 Task: Select Pets. Add to cart, from DashMart_x000D_
 for 3194 Cheshire Road, Bridgeport, Connecticut 06604, Cell Number 203-362-4243, following items : Purina Friskies Gravy Swirlers Cat Food Chicken & Salmon Flavor (3.15 lb) - 1, Purina One Dry Cat Food Sensitive Skin & Stomach (3.5 lb) - 1, Fancy Feast Flaked Gourmet Cat Food Fish & Shrimp Feast (3 oz) - 1, Charmin Ultra Soft 2-Ply 244 Sheets per Roll Toilet Paper (4 ct) - 1, Quilted Northern Ultra Soft & Strong Toilet Paper (6 ct) - 1
Action: Mouse pressed left at (534, 90)
Screenshot: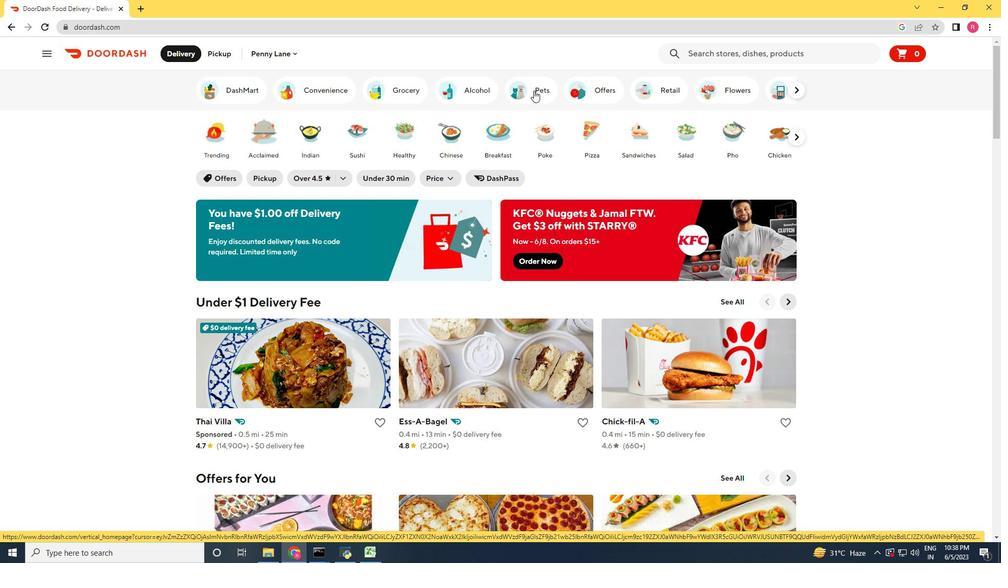 
Action: Mouse moved to (790, 344)
Screenshot: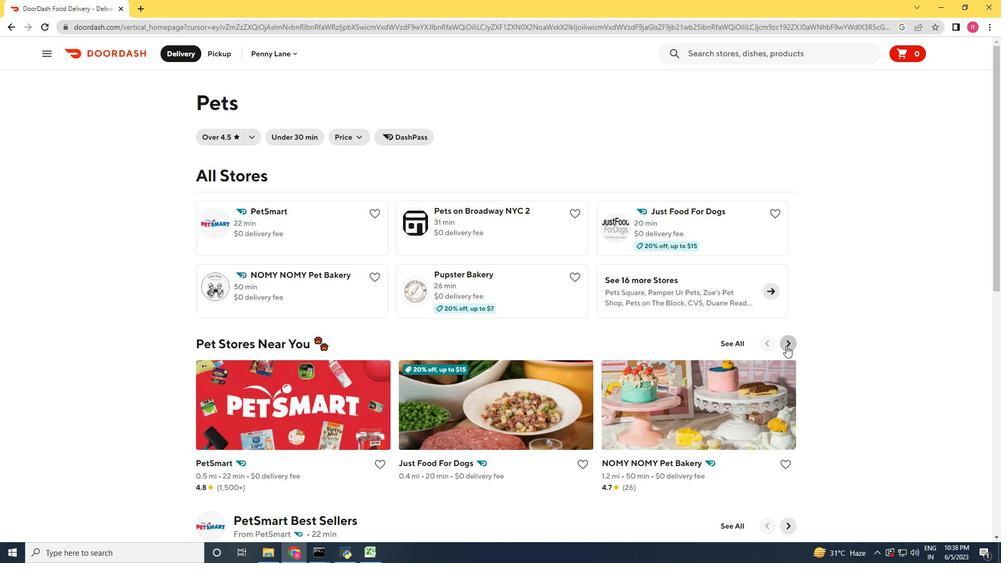 
Action: Mouse pressed left at (790, 344)
Screenshot: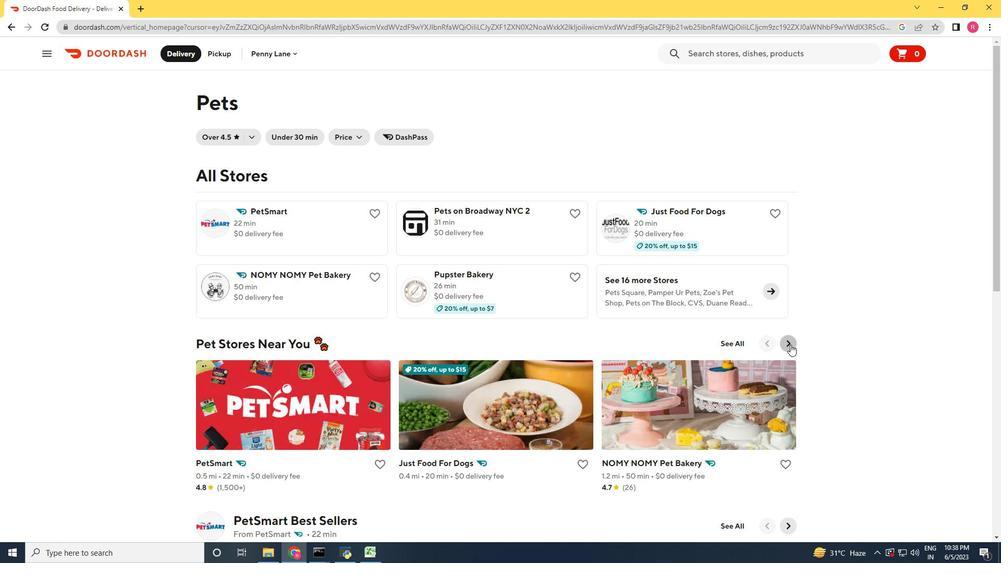 
Action: Mouse moved to (760, 355)
Screenshot: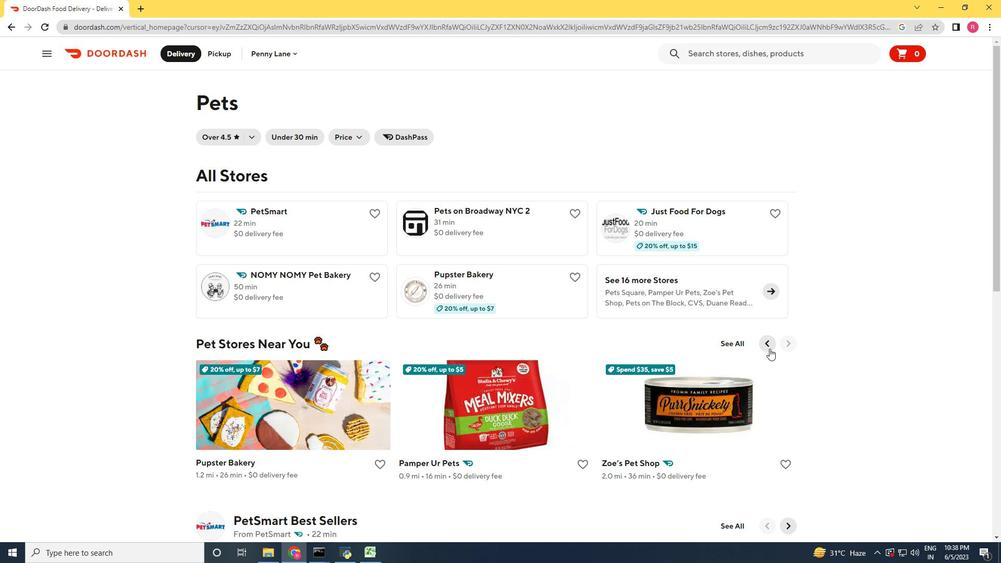 
Action: Mouse scrolled (760, 354) with delta (0, 0)
Screenshot: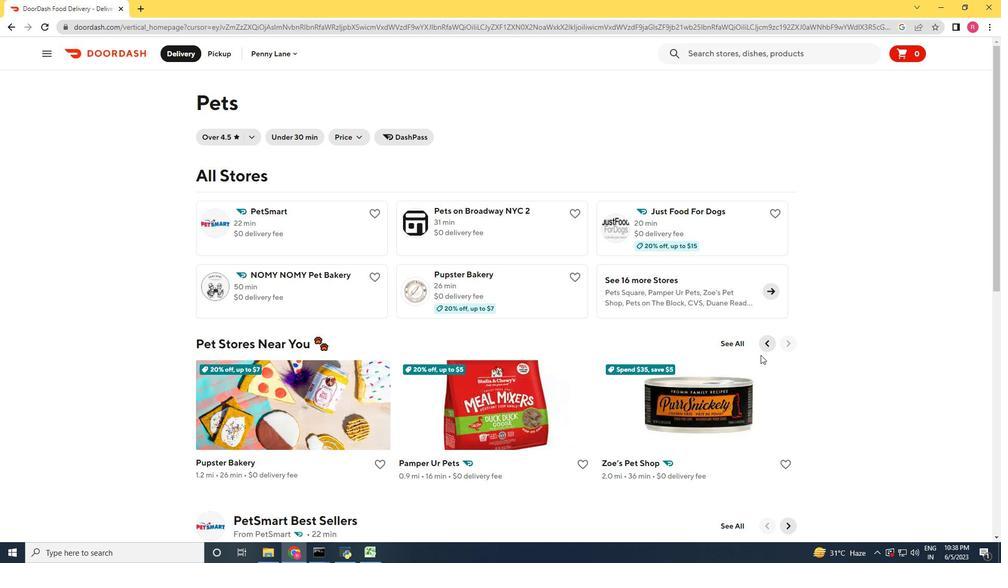 
Action: Mouse scrolled (760, 354) with delta (0, 0)
Screenshot: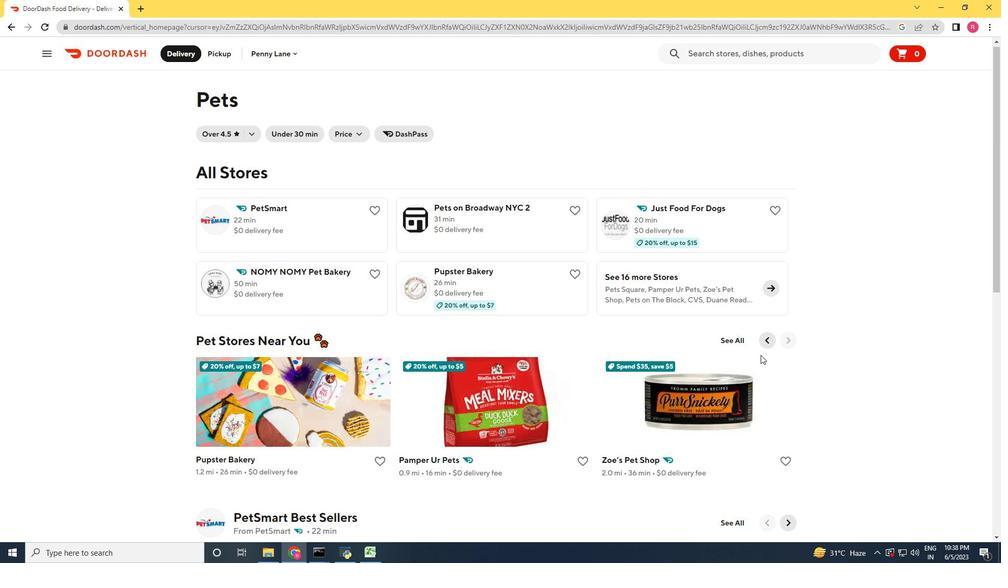 
Action: Mouse scrolled (760, 354) with delta (0, 0)
Screenshot: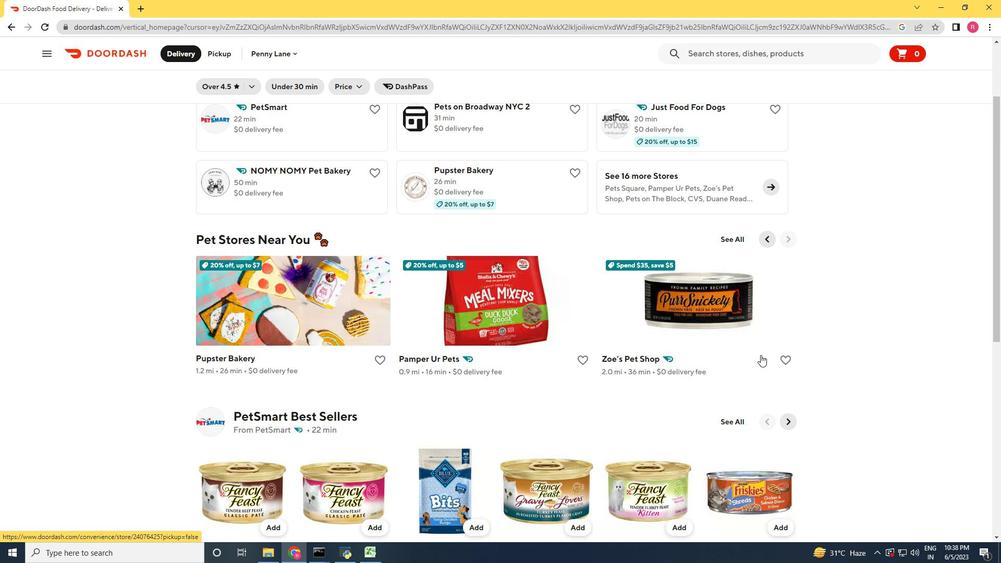 
Action: Mouse scrolled (760, 354) with delta (0, 0)
Screenshot: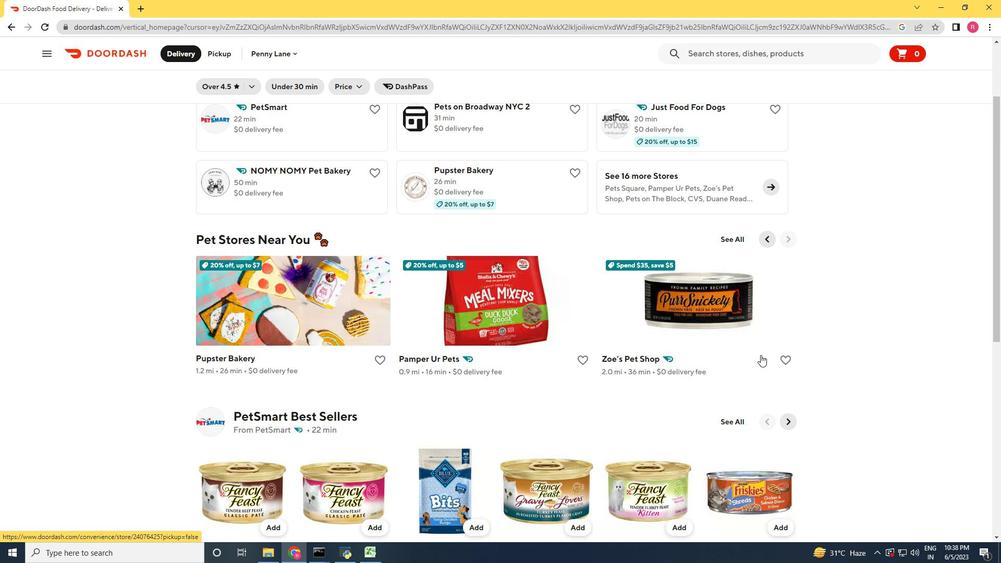 
Action: Mouse moved to (746, 333)
Screenshot: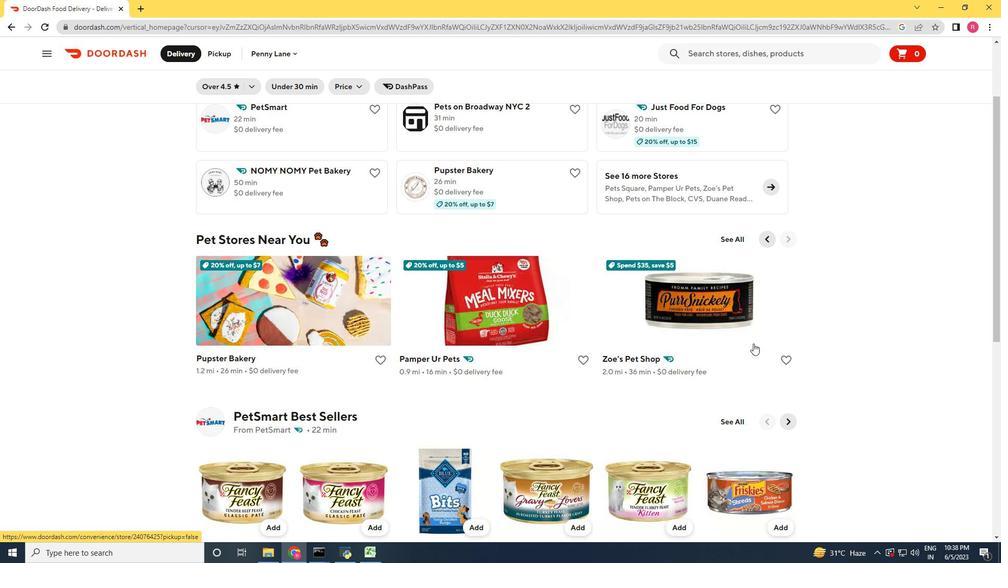 
Action: Mouse scrolled (746, 333) with delta (0, 0)
Screenshot: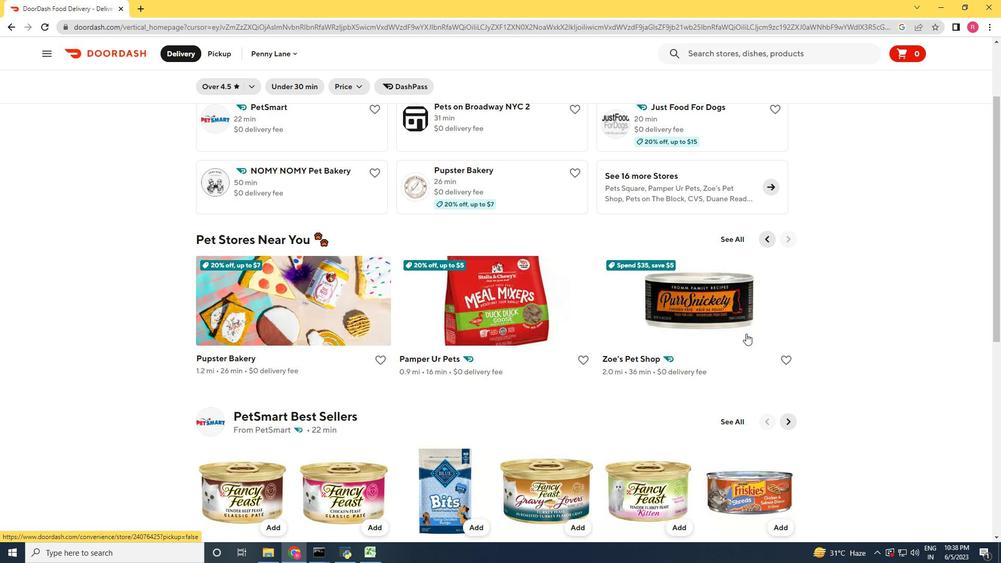 
Action: Mouse scrolled (746, 333) with delta (0, 0)
Screenshot: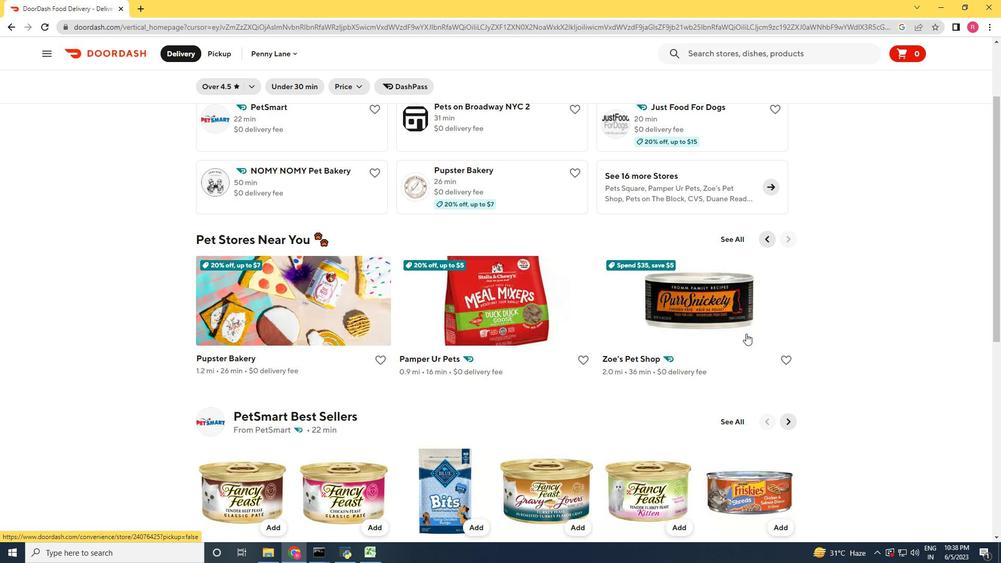 
Action: Mouse scrolled (746, 334) with delta (0, 0)
Screenshot: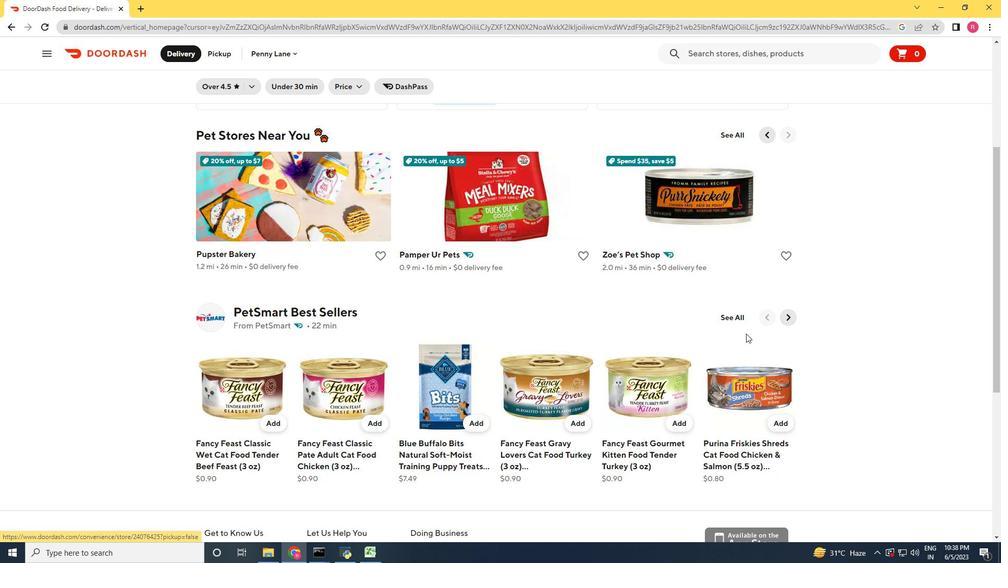 
Action: Mouse scrolled (746, 334) with delta (0, 0)
Screenshot: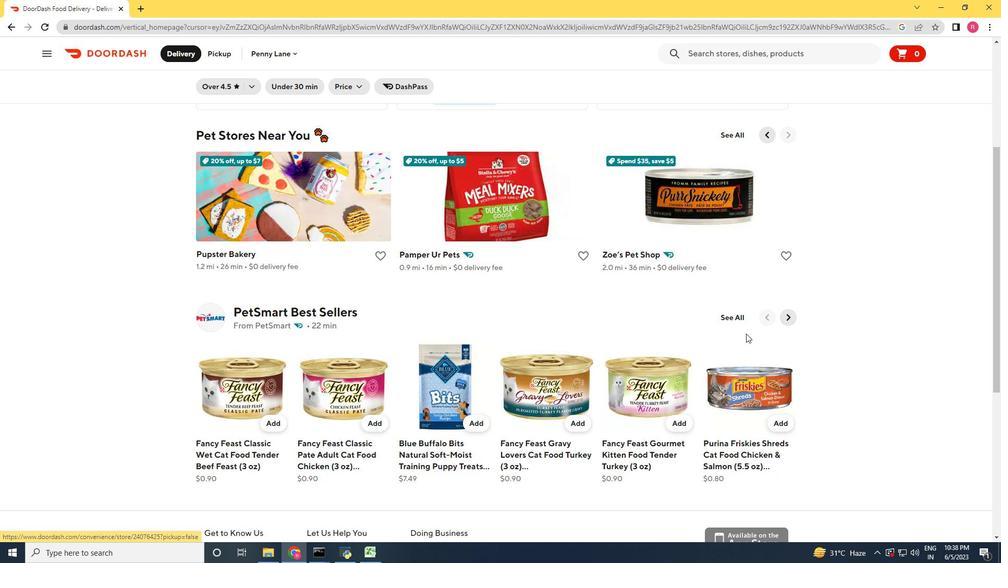 
Action: Mouse scrolled (746, 334) with delta (0, 0)
Screenshot: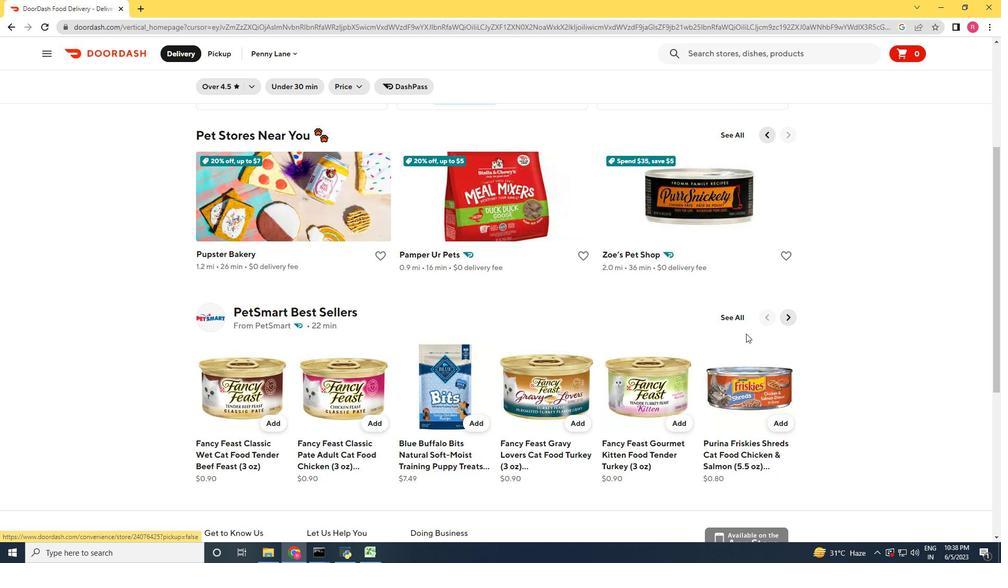 
Action: Mouse scrolled (746, 334) with delta (0, 0)
Screenshot: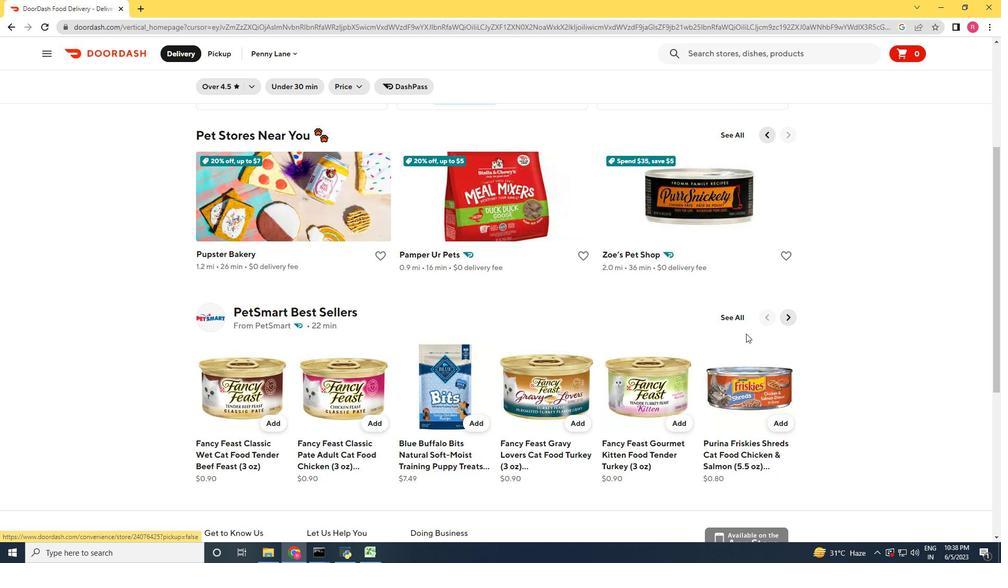 
Action: Mouse scrolled (746, 334) with delta (0, 0)
Screenshot: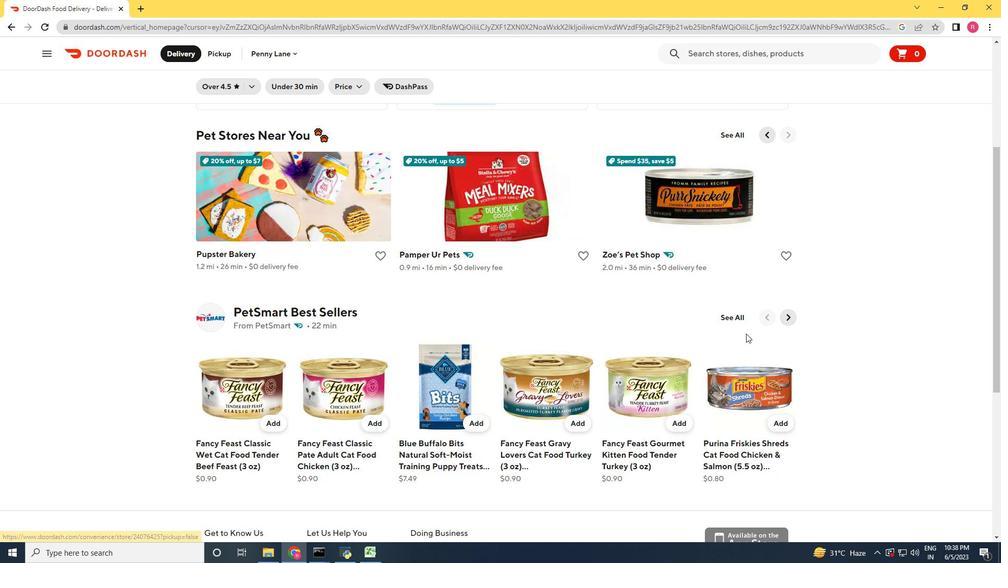 
Action: Mouse scrolled (746, 334) with delta (0, 0)
Screenshot: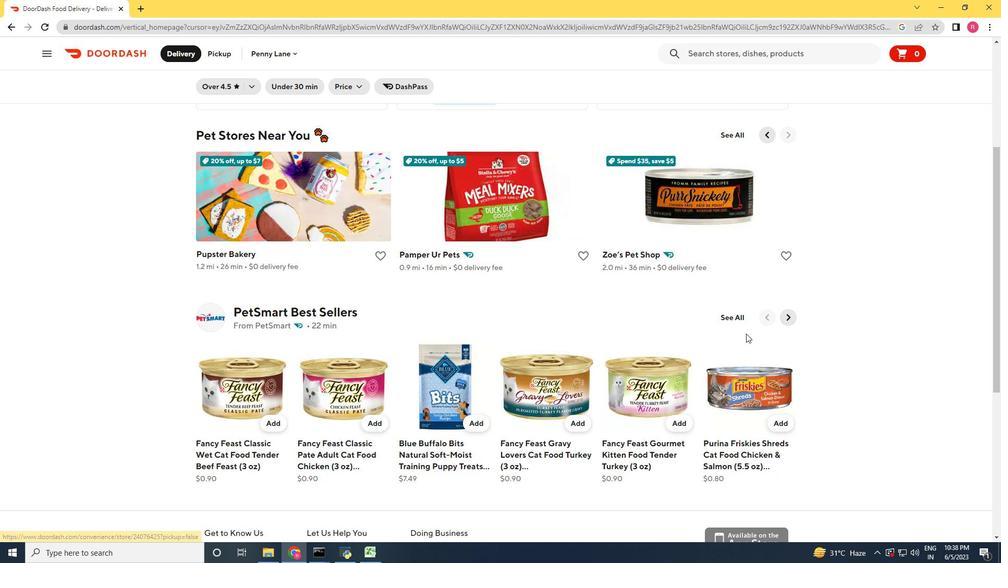 
Action: Mouse scrolled (746, 334) with delta (0, 0)
Screenshot: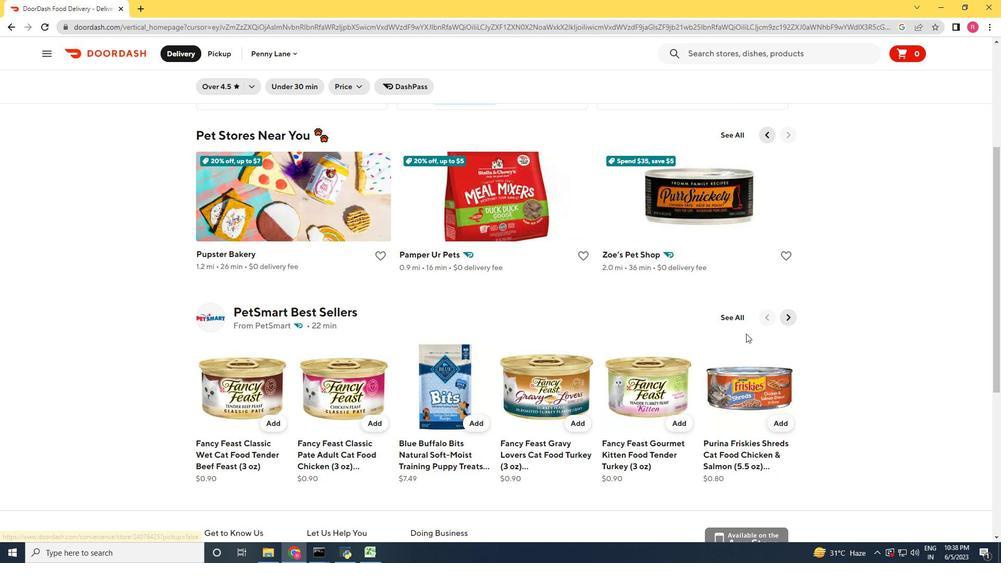 
Action: Mouse scrolled (746, 334) with delta (0, 0)
Screenshot: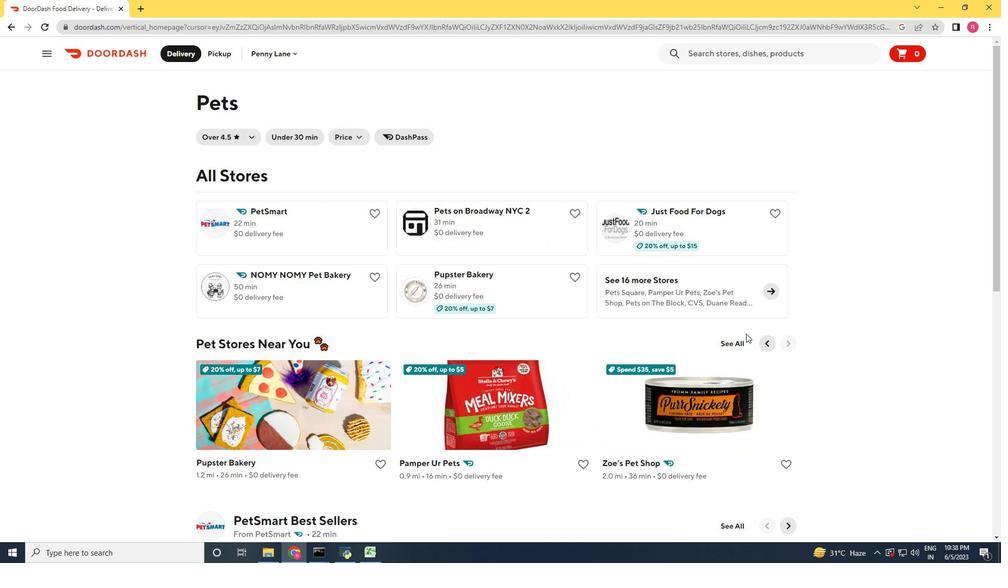 
Action: Mouse scrolled (746, 334) with delta (0, 0)
Screenshot: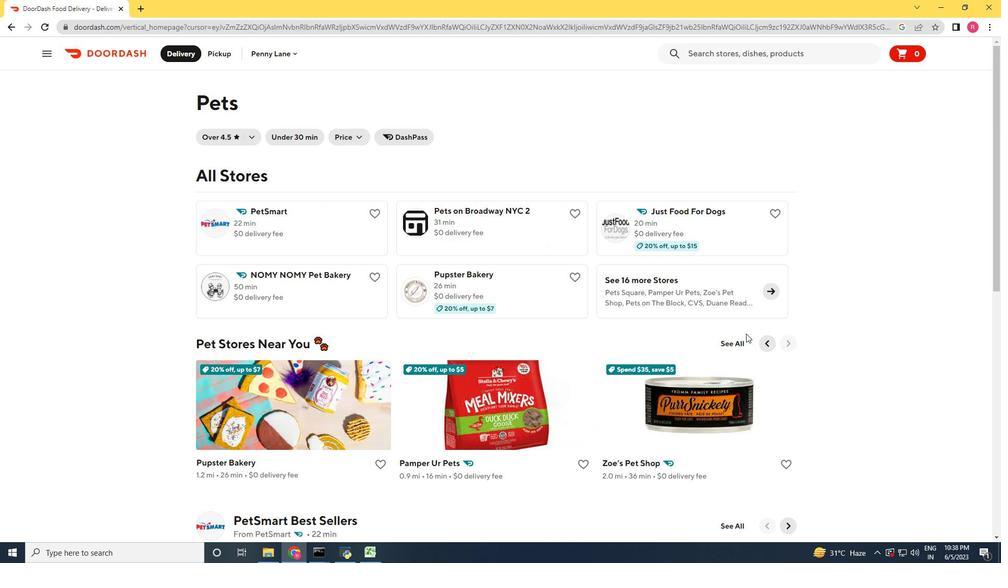 
Action: Mouse scrolled (746, 334) with delta (0, 0)
Screenshot: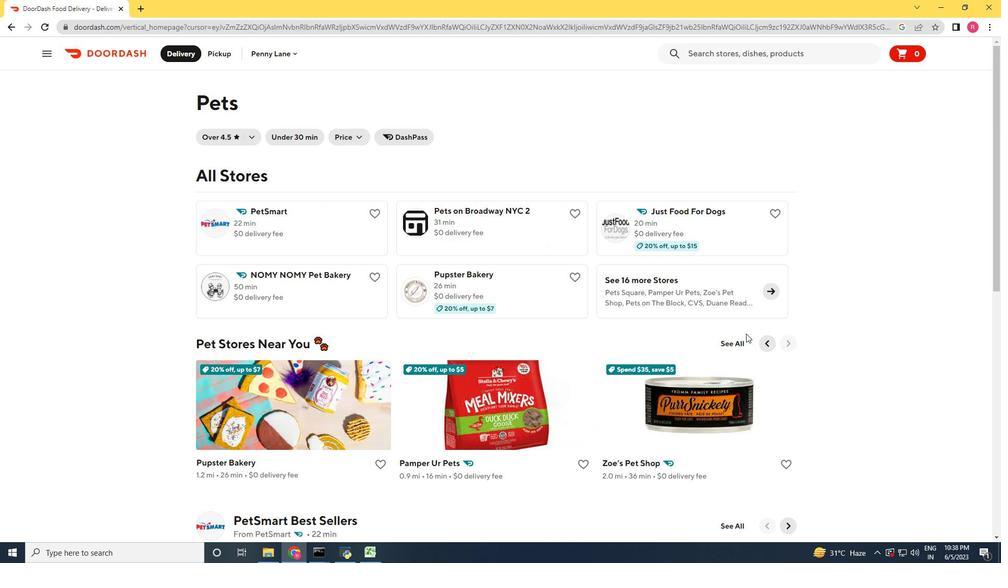 
Action: Mouse scrolled (746, 334) with delta (0, 0)
Screenshot: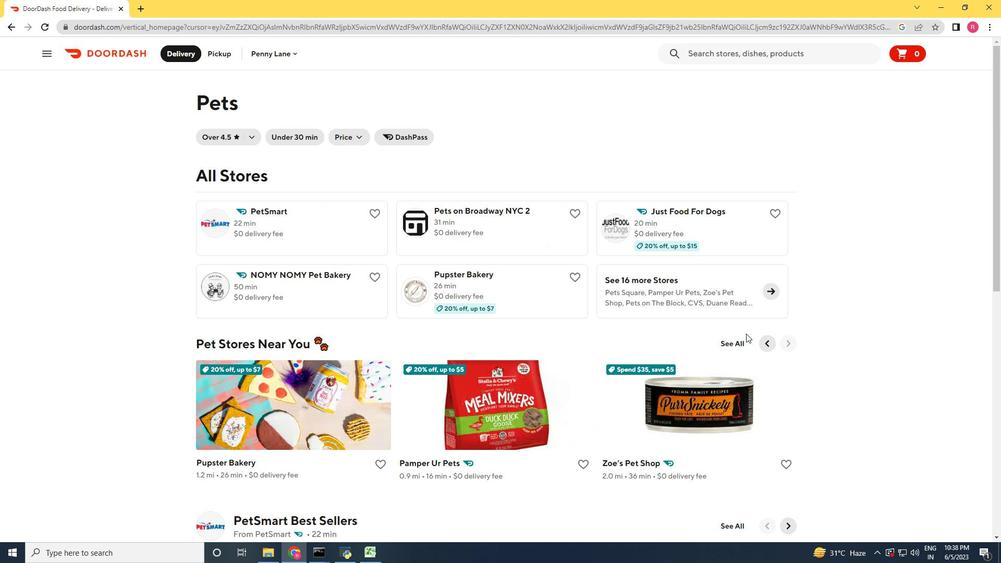 
Action: Mouse scrolled (746, 334) with delta (0, 0)
Screenshot: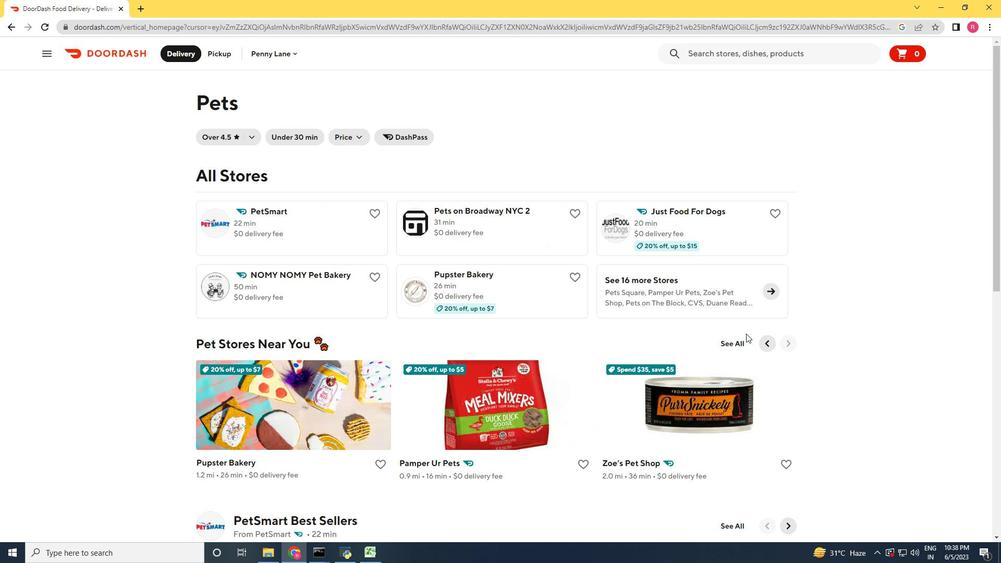 
Action: Mouse moved to (745, 333)
Screenshot: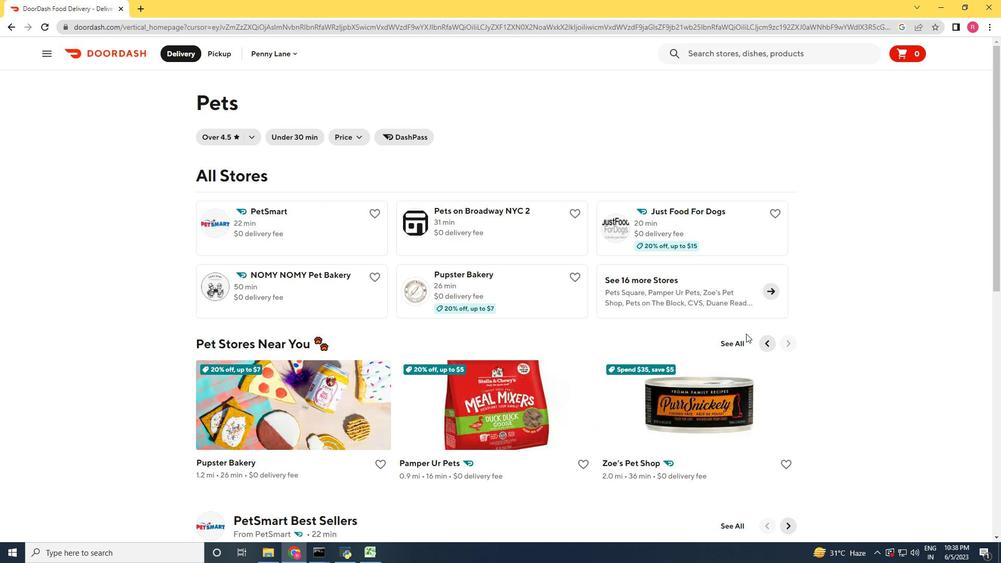 
Action: Mouse scrolled (745, 333) with delta (0, 0)
Screenshot: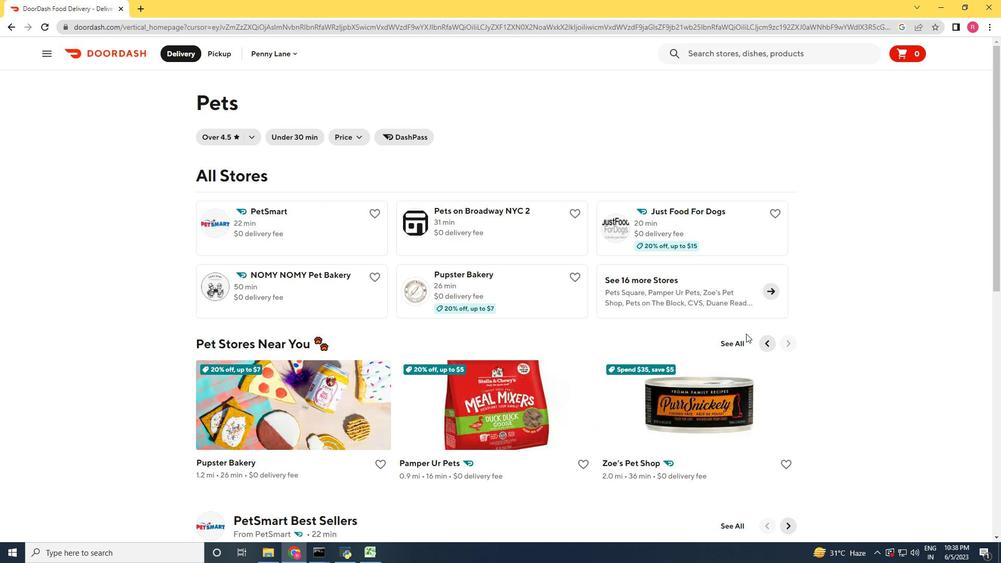 
Action: Mouse moved to (714, 54)
Screenshot: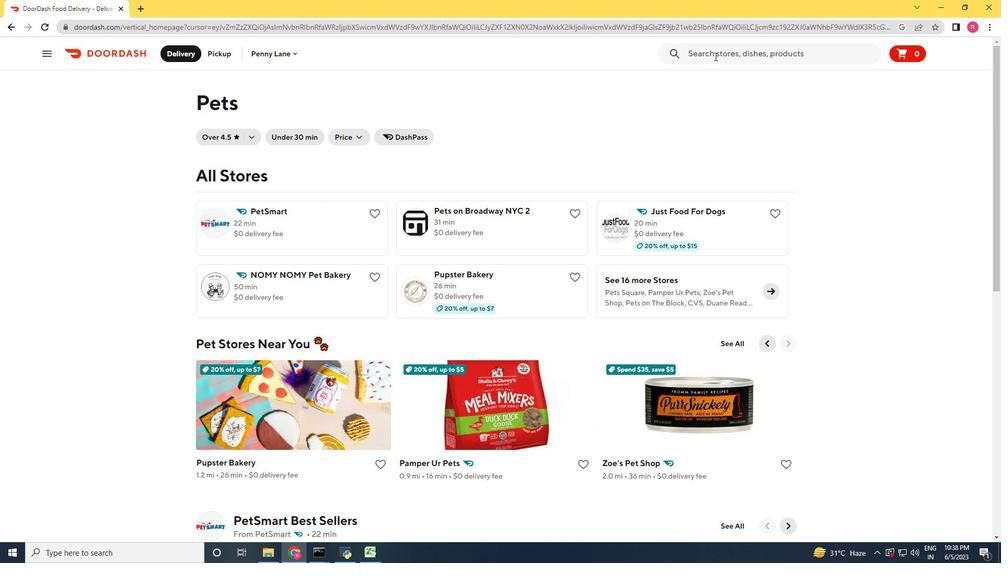 
Action: Mouse pressed left at (714, 54)
Screenshot: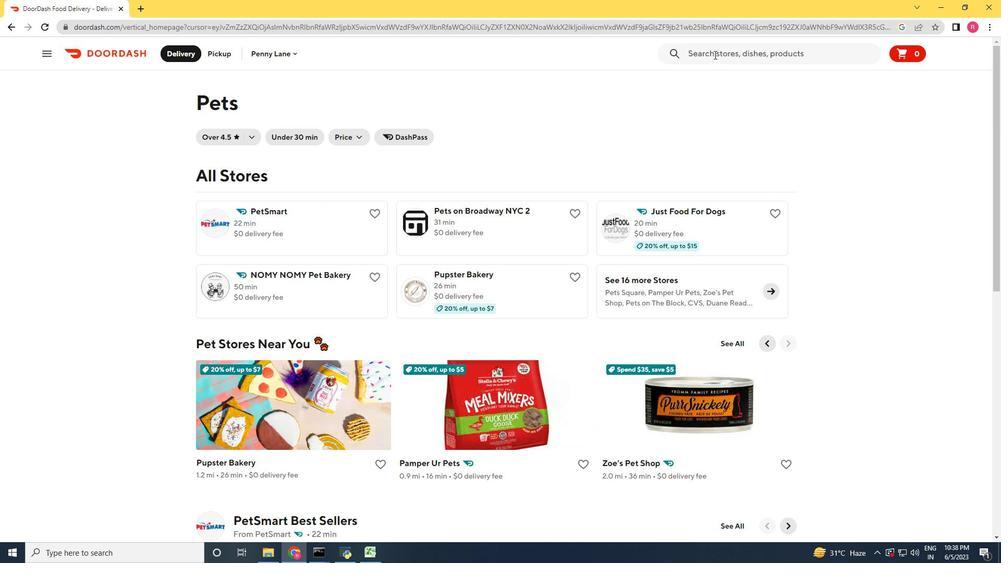 
Action: Key pressed <Key.shift_r>D
Screenshot: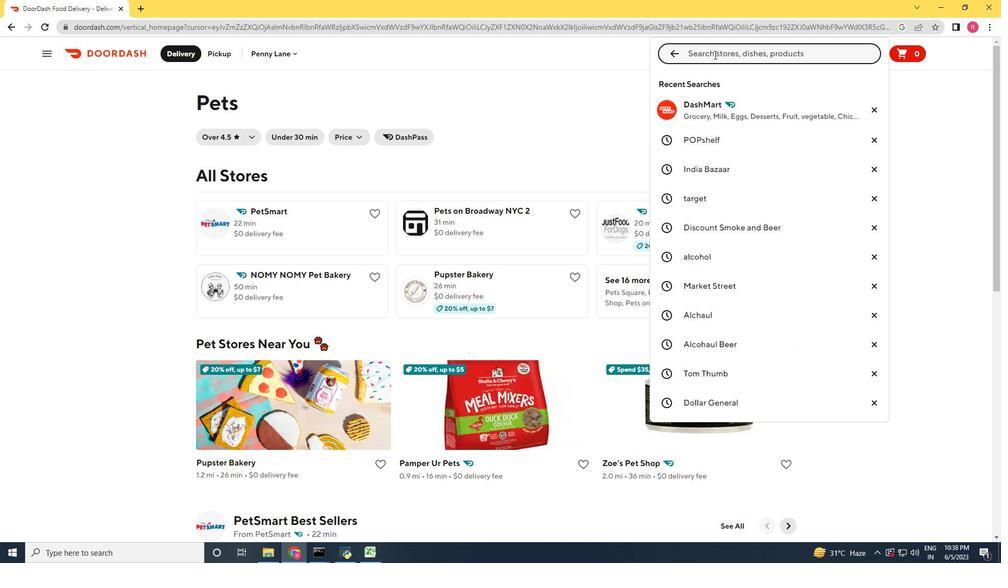 
Action: Mouse moved to (691, 82)
Screenshot: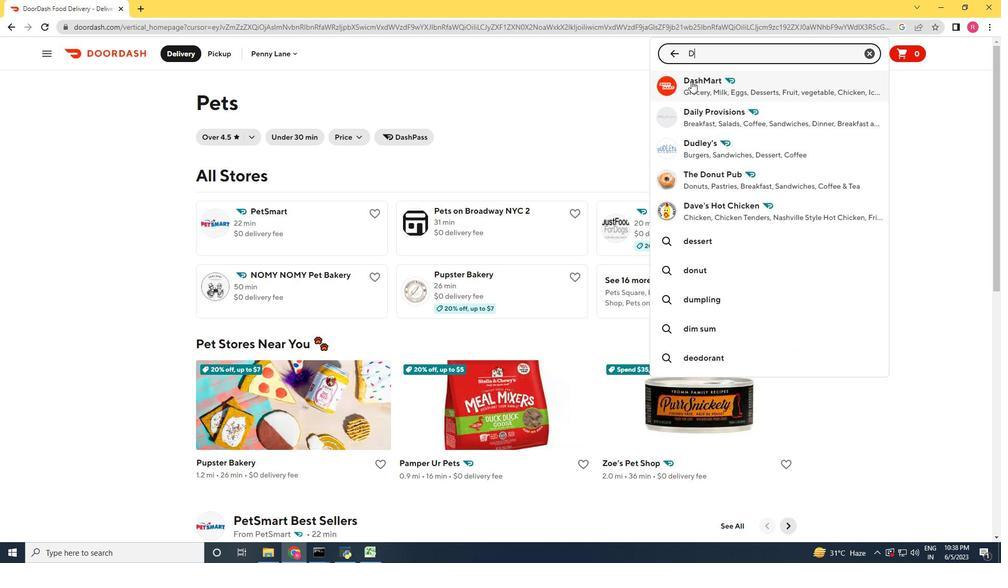 
Action: Mouse pressed left at (691, 82)
Screenshot: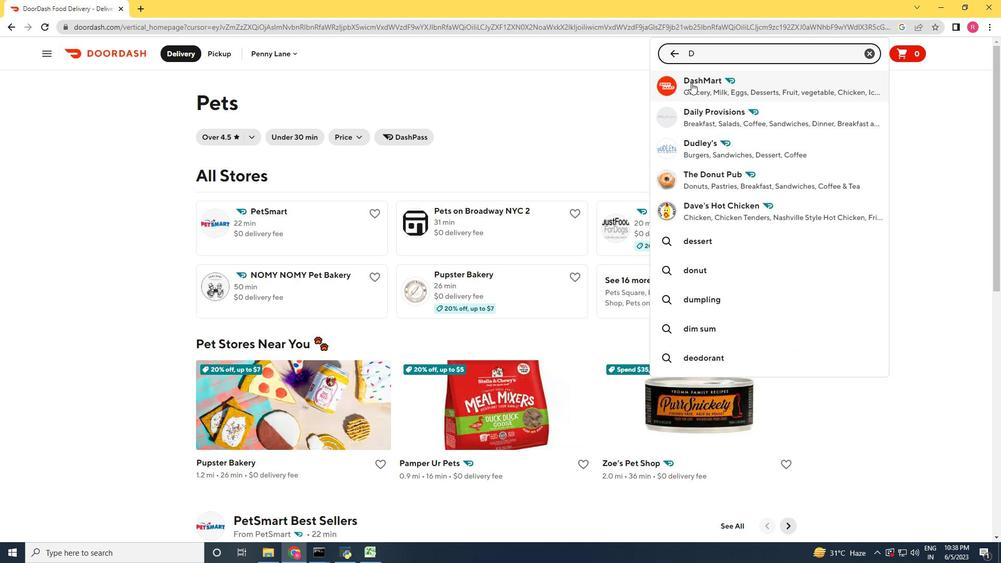 
Action: Mouse moved to (210, 121)
Screenshot: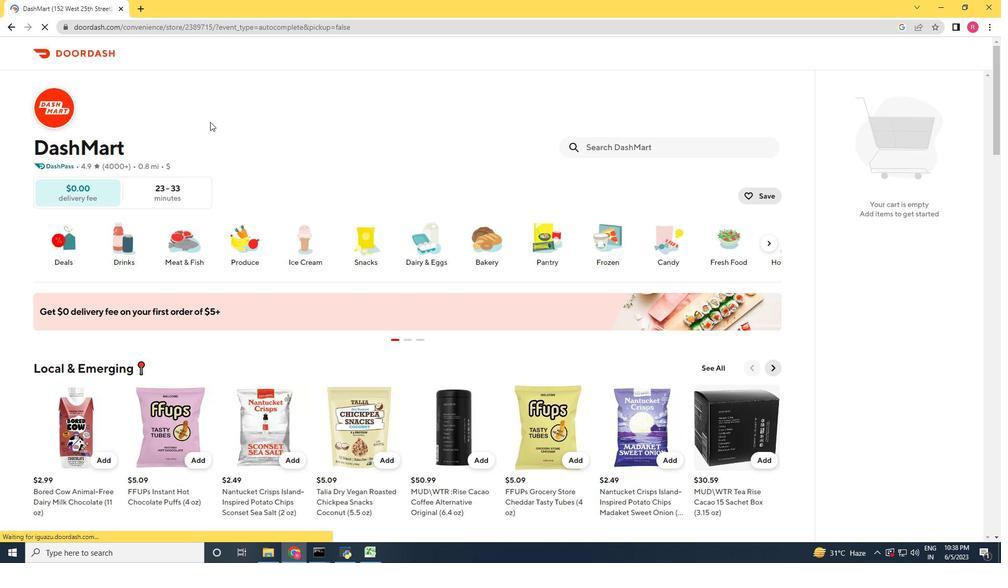 
Action: Mouse scrolled (210, 122) with delta (0, 0)
Screenshot: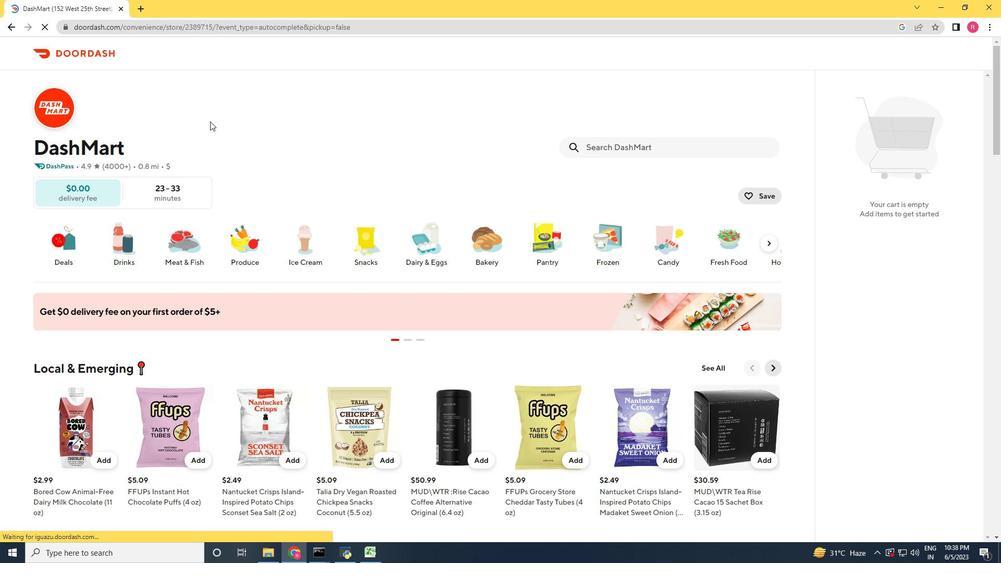 
Action: Mouse scrolled (210, 122) with delta (0, 0)
Screenshot: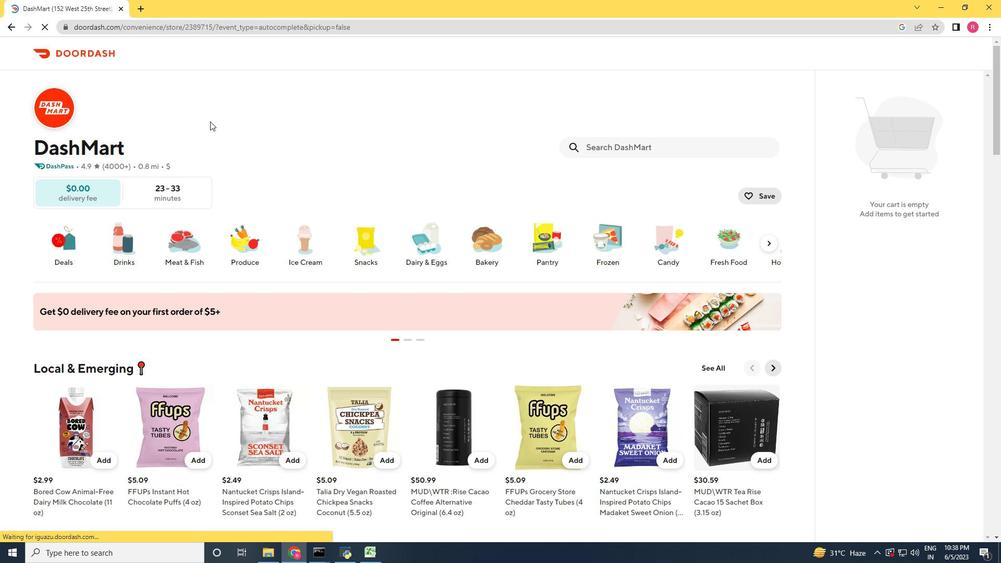 
Action: Mouse scrolled (210, 122) with delta (0, 0)
Screenshot: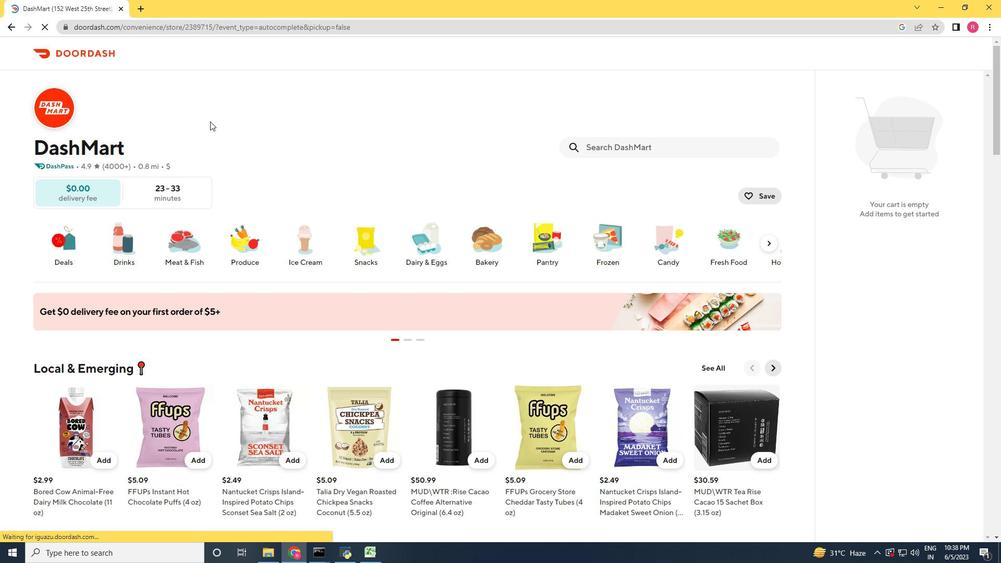
Action: Mouse scrolled (210, 122) with delta (0, 0)
Screenshot: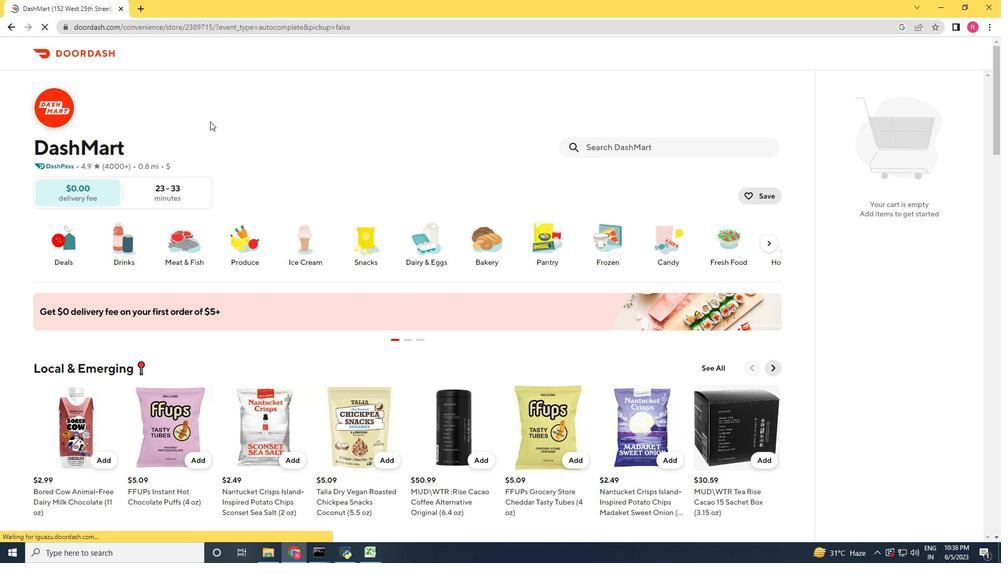 
Action: Mouse scrolled (210, 122) with delta (0, 0)
Screenshot: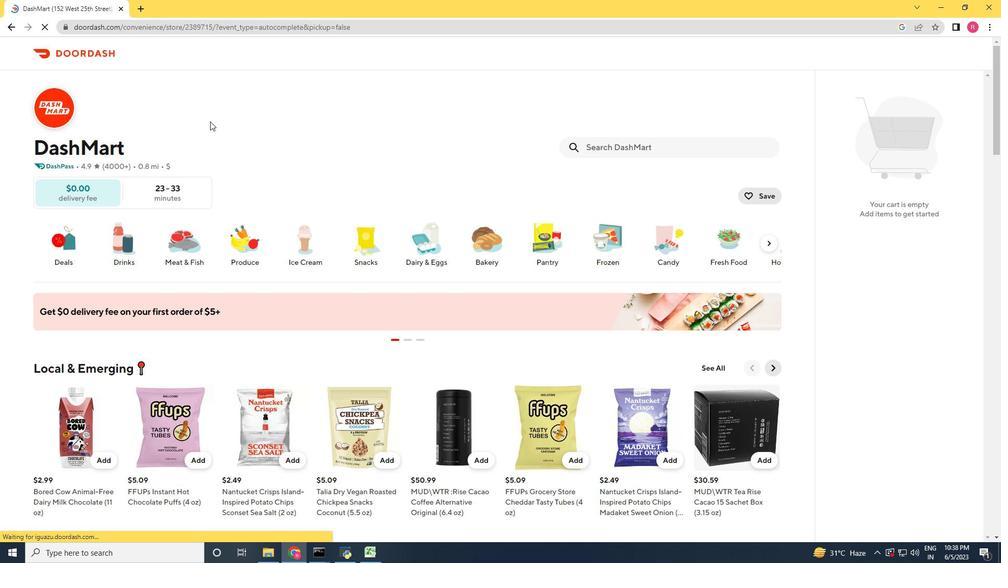 
Action: Mouse moved to (209, 122)
Screenshot: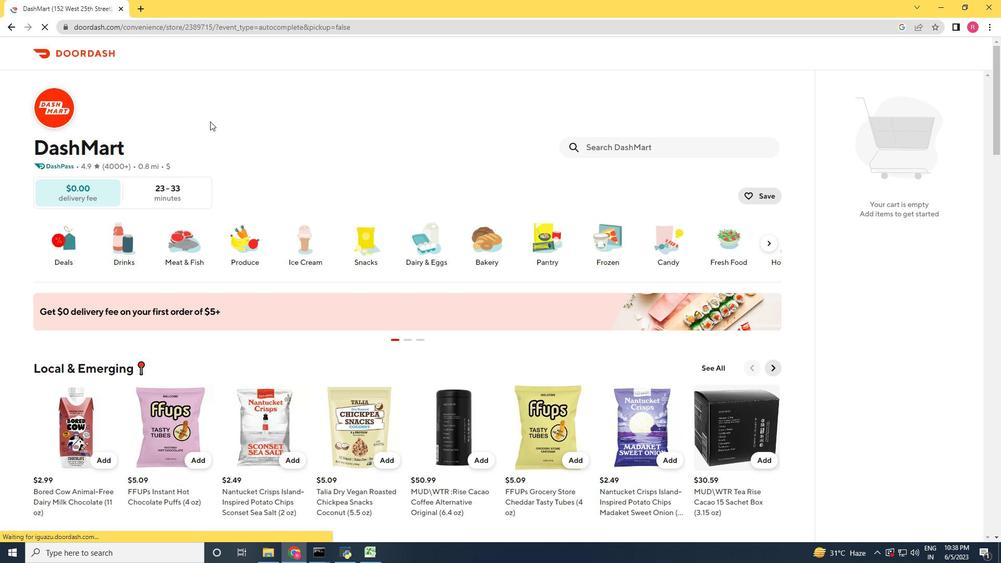 
Action: Mouse scrolled (209, 122) with delta (0, 0)
Screenshot: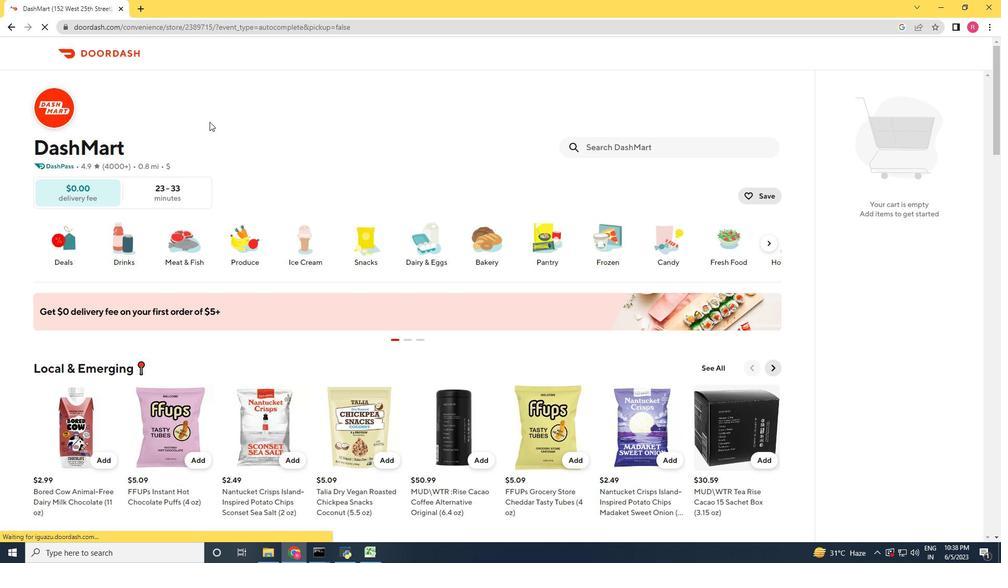 
Action: Mouse scrolled (209, 122) with delta (0, 0)
Screenshot: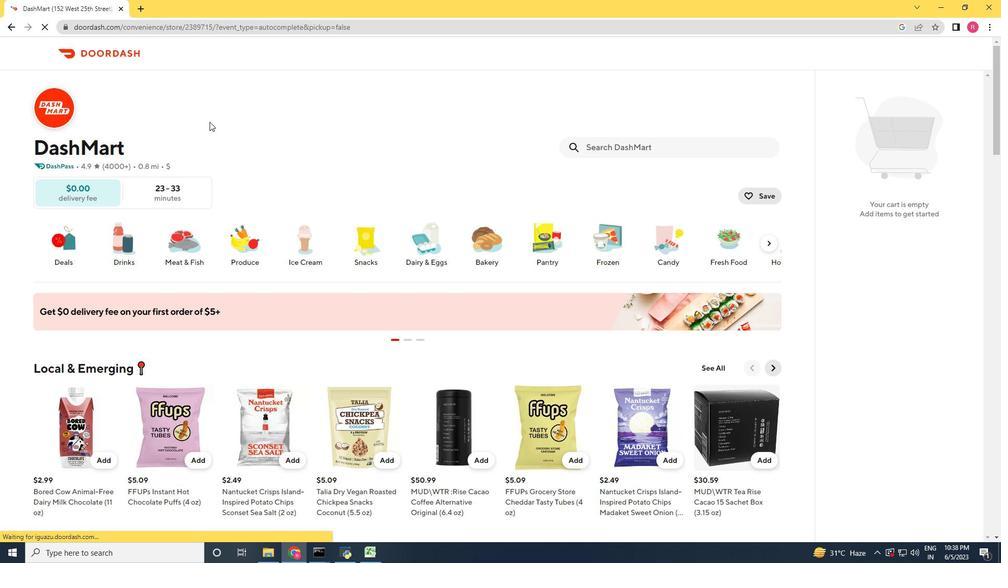 
Action: Mouse scrolled (209, 122) with delta (0, 0)
Screenshot: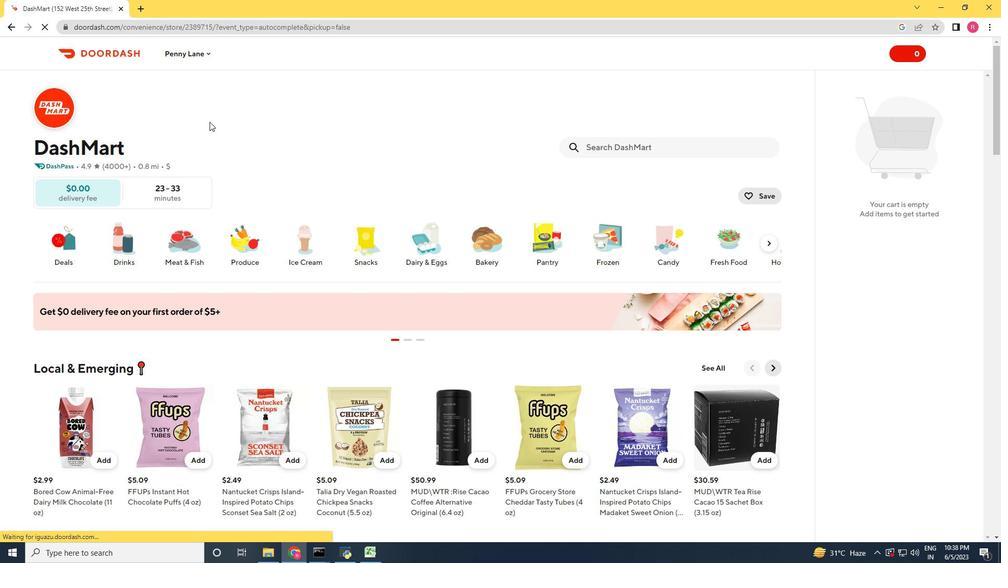 
Action: Mouse scrolled (209, 122) with delta (0, 0)
Screenshot: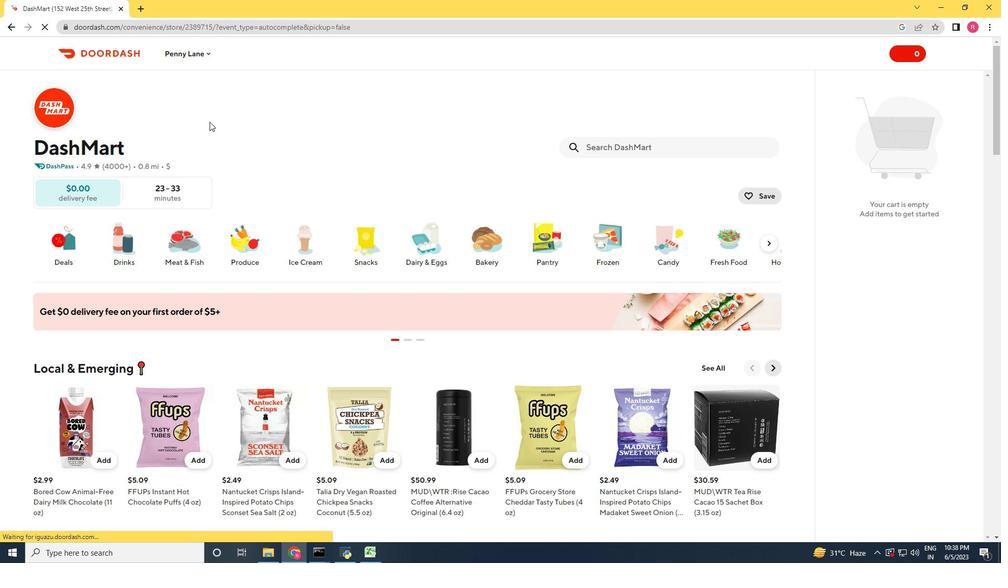 
Action: Mouse scrolled (209, 122) with delta (0, 0)
Screenshot: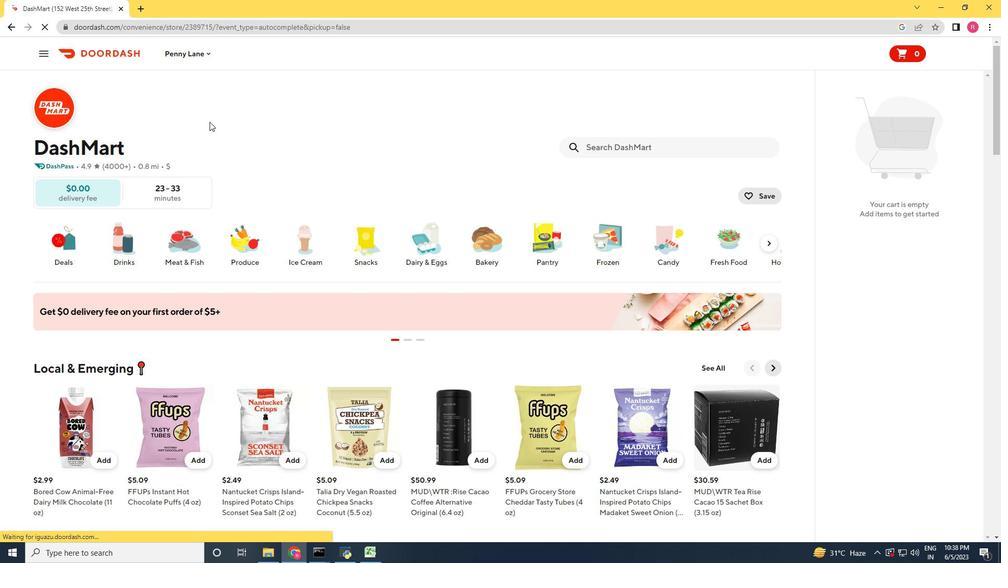 
Action: Mouse moved to (205, 53)
Screenshot: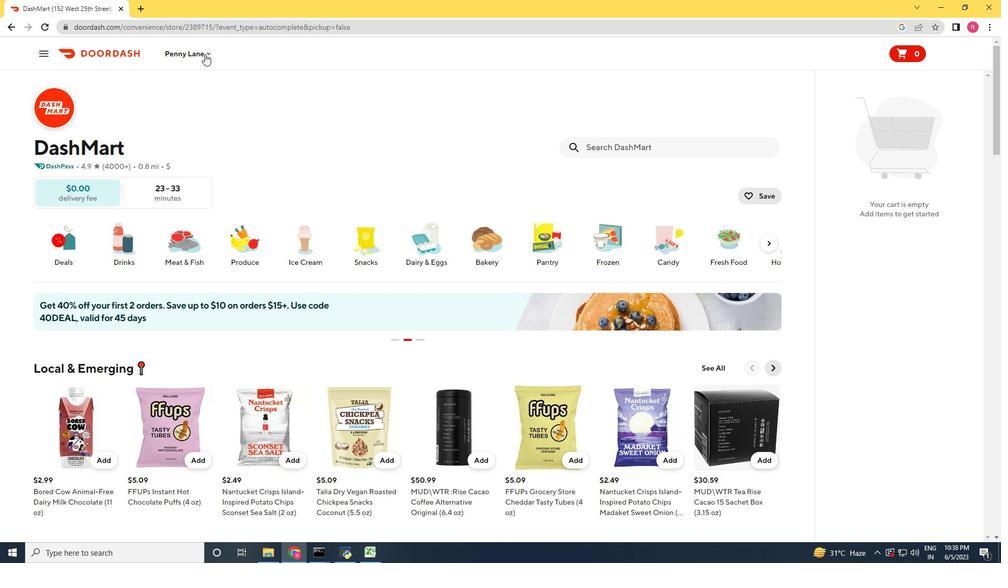 
Action: Mouse pressed left at (205, 53)
Screenshot: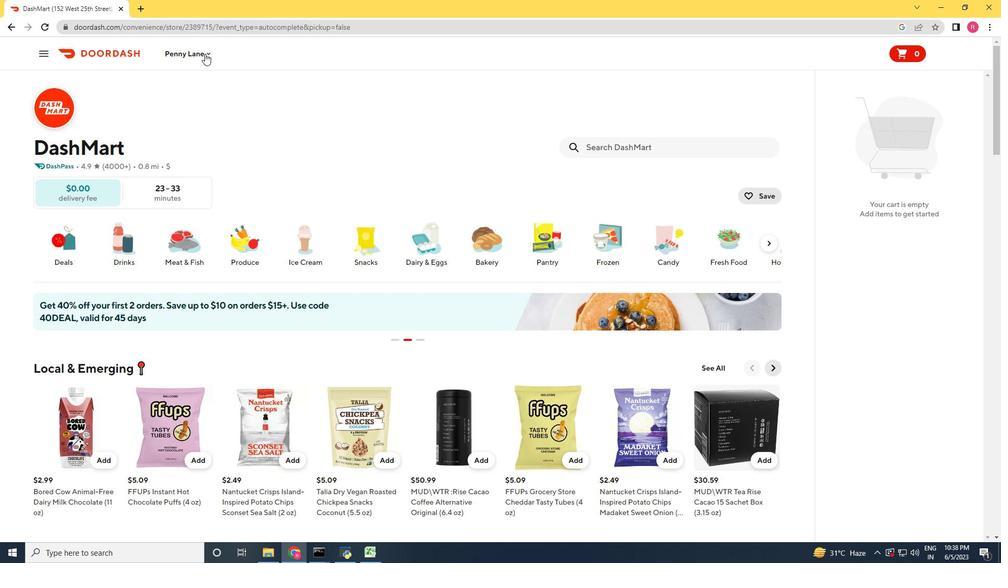 
Action: Mouse moved to (201, 92)
Screenshot: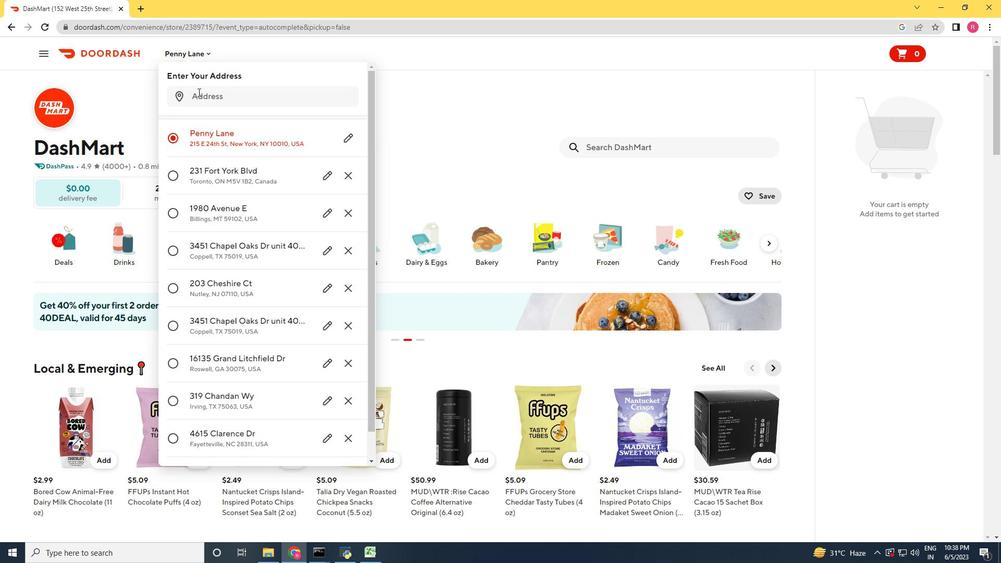 
Action: Mouse pressed left at (201, 92)
Screenshot: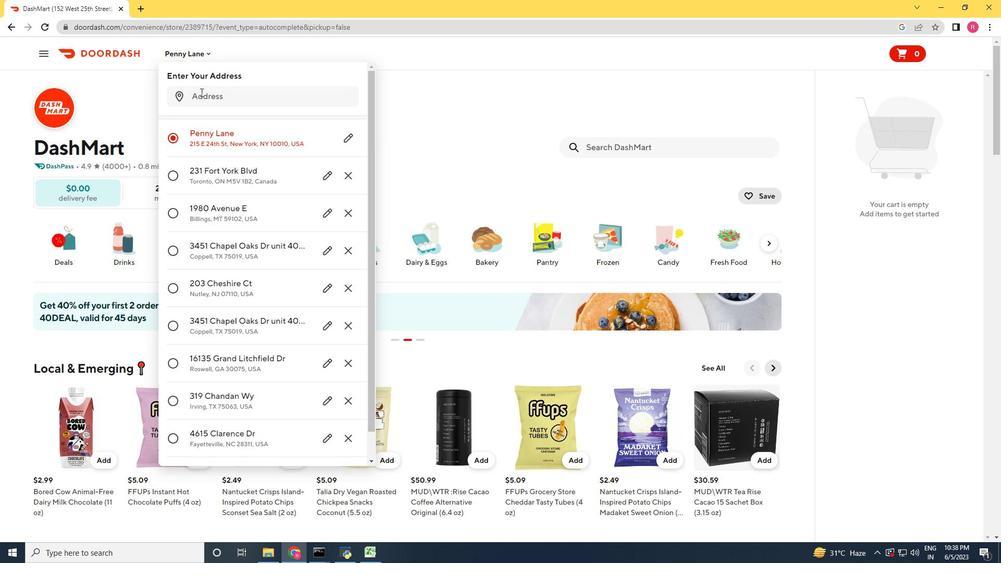 
Action: Key pressed 3194<Key.space><Key.shift_r><Key.shift_r><Key.shift_r><Key.shift_r><Key.shift_r>Cheshire<Key.space><Key.shift_r>Road,<Key.space><Key.shift_r>Bridgeport,<Key.space><Key.shift_r>Connecticut<Key.space>06604<Key.enter>
Screenshot: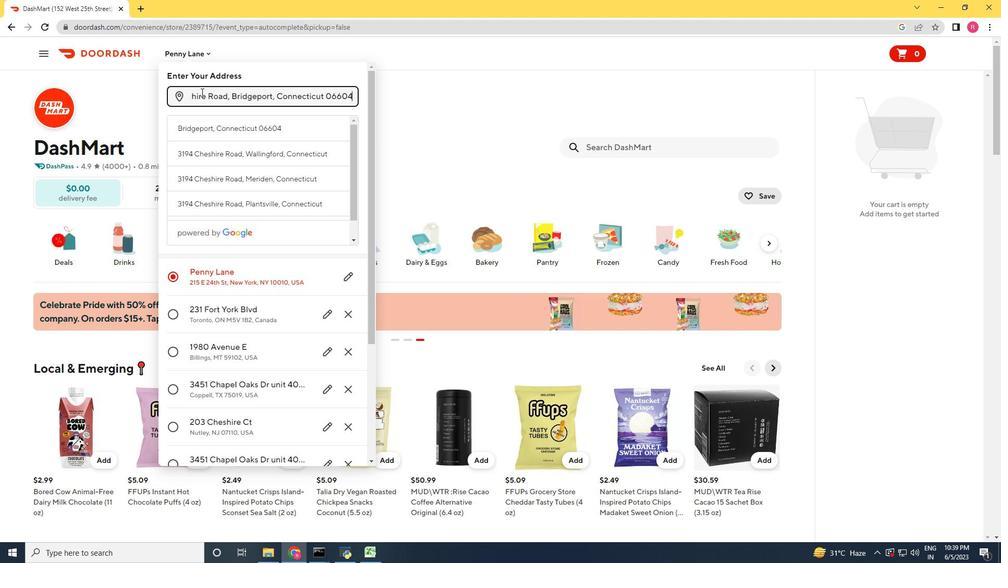 
Action: Mouse moved to (311, 444)
Screenshot: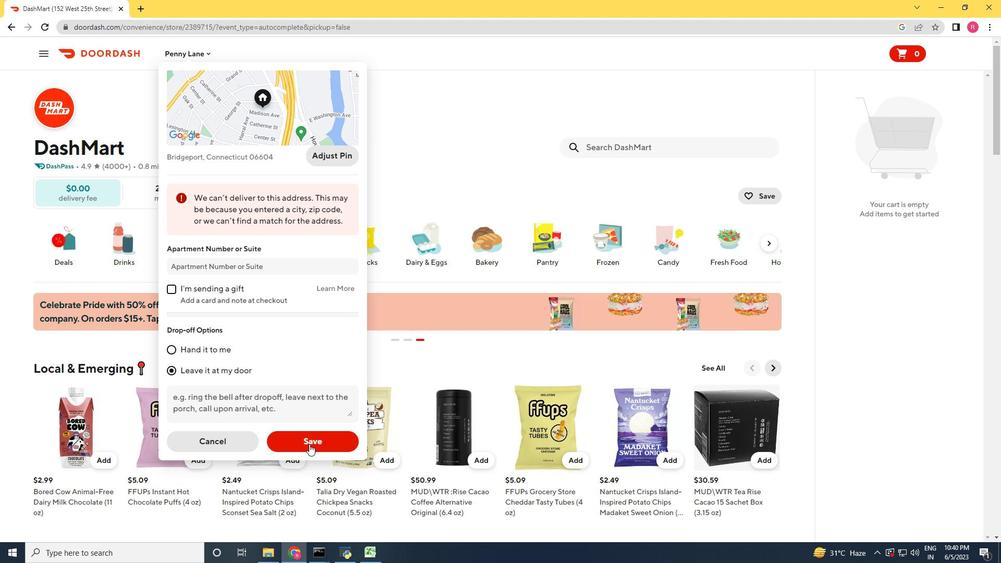 
Action: Mouse pressed left at (311, 444)
Screenshot: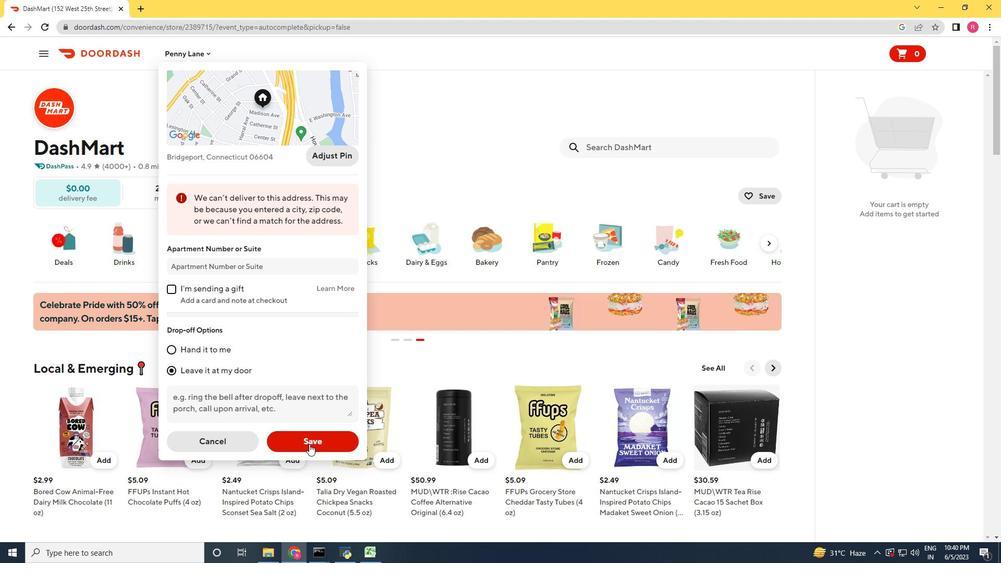 
Action: Mouse moved to (603, 148)
Screenshot: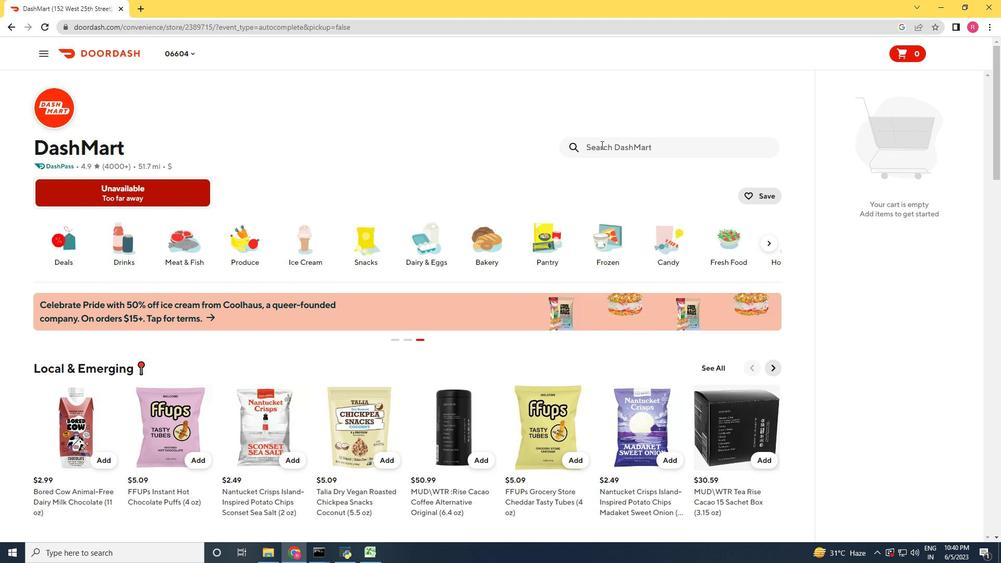 
Action: Mouse pressed left at (603, 148)
Screenshot: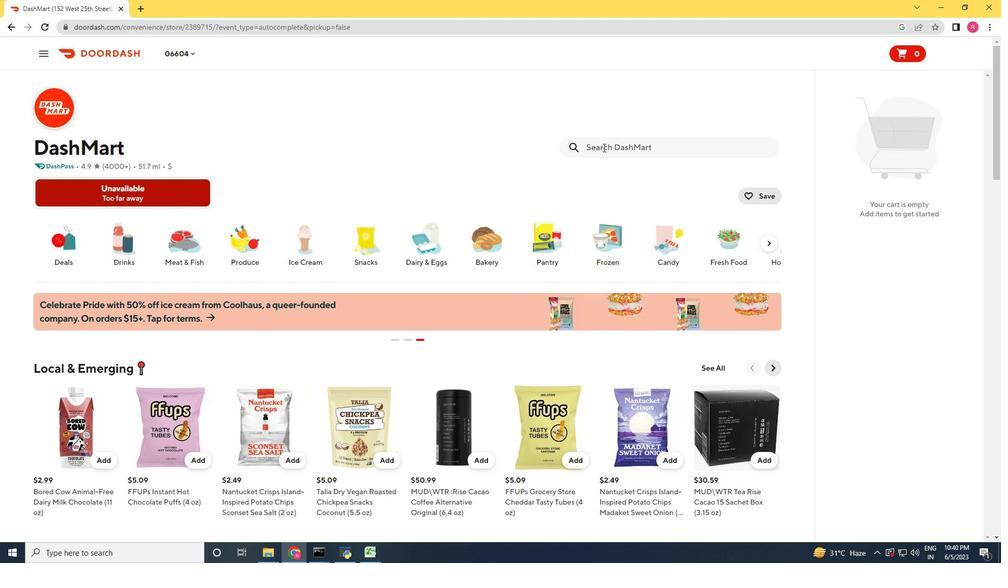 
Action: Key pressed <Key.shift_r>Purina<Key.space><Key.shift_r>Friskies<Key.space><Key.shift_r>Gravy<Key.space><Key.shift_r><Key.shift_r><Key.shift_r><Key.shift_r><Key.shift_r><Key.shift_r><Key.shift_r><Key.shift_r>A<Key.backspace><Key.shift_r>Swirlers<Key.space>cat<Key.space>food<Key.space><Key.shift_r>Chicken<Key.space>and<Key.space><Key.shift_r>Salmon<Key.space><Key.shift_r><Key.shift_r><Key.shift_r>Flavou<Key.backspace>r<Key.space><Key.shift_r>(3.5<Key.space>lb<Key.shift_r><Key.shift_r><Key.shift_r><Key.shift_r><Key.shift_r>)<Key.enter>
Screenshot: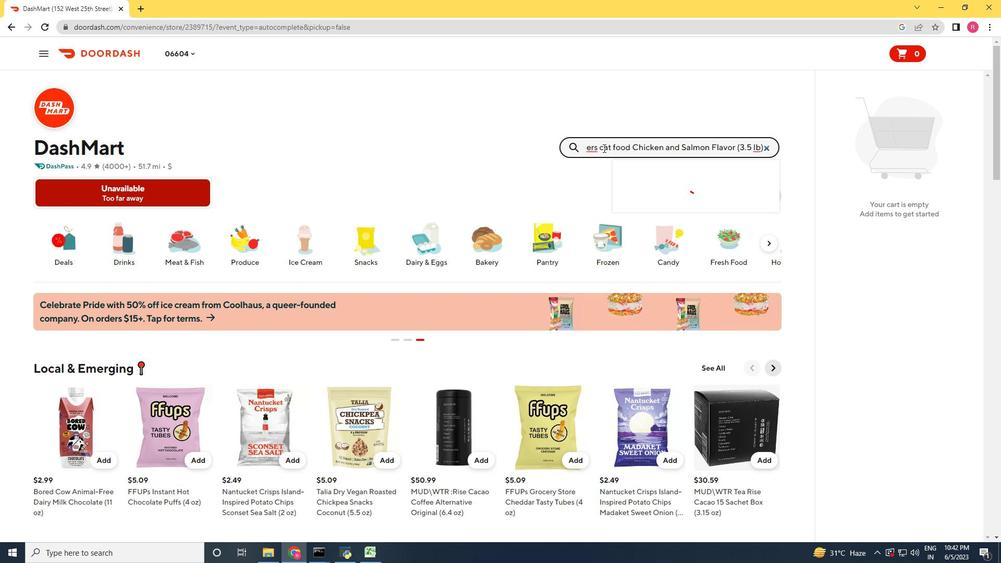 
Action: Mouse moved to (622, 111)
Screenshot: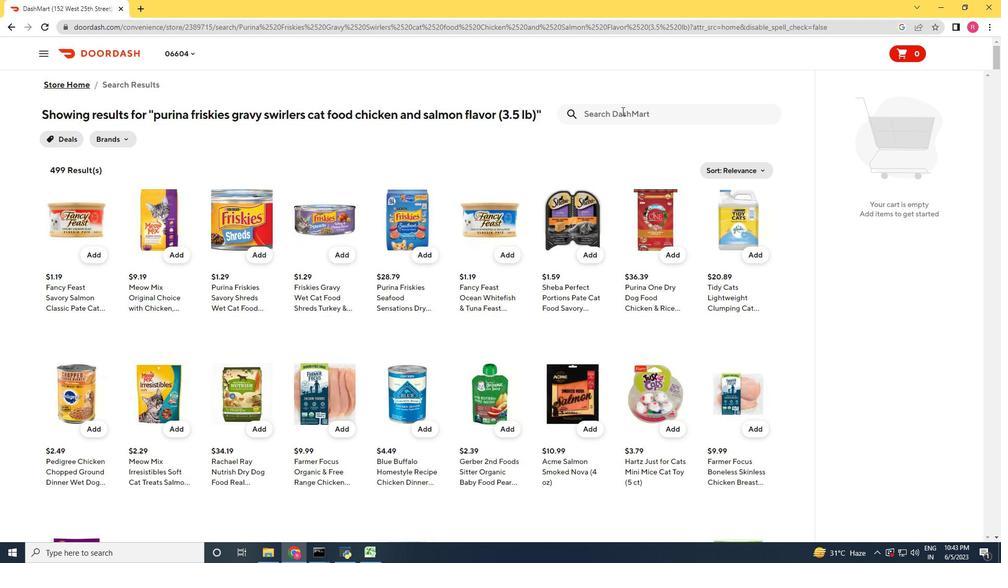 
Action: Mouse pressed left at (622, 111)
Screenshot: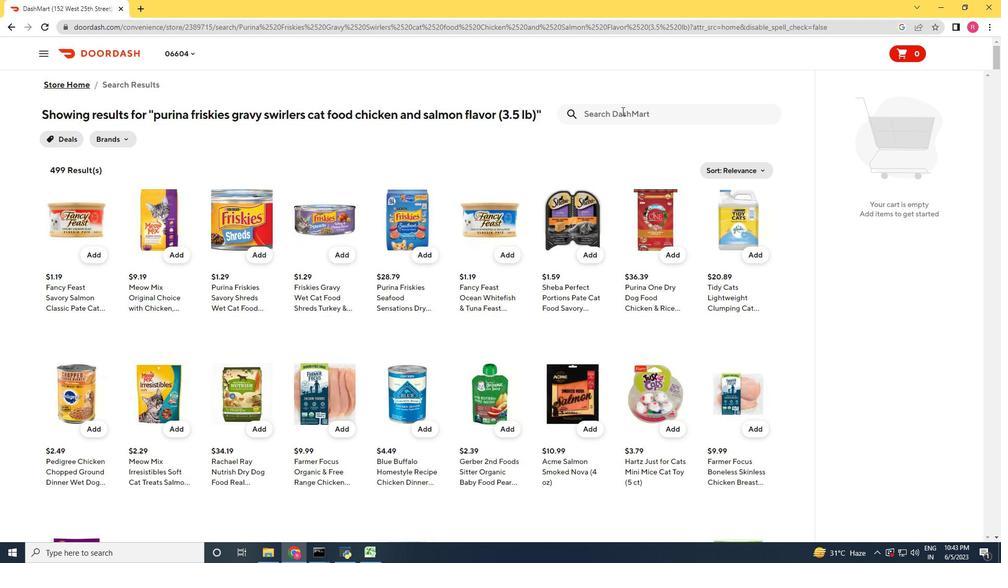 
Action: Mouse moved to (616, 116)
Screenshot: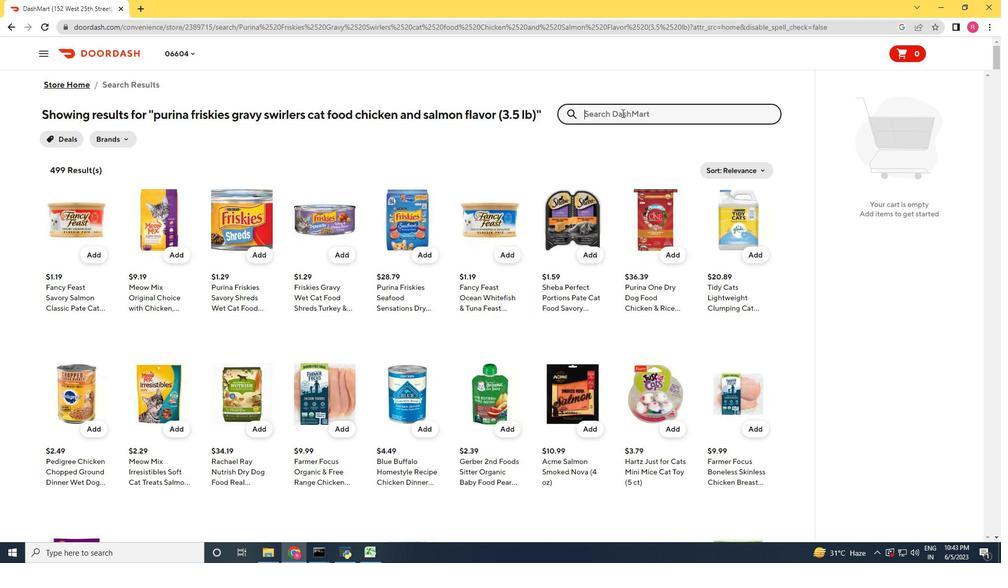 
Action: Key pressed <Key.shift_r>Purina<Key.space>one<Key.space><Key.shift_r>Dry<Key.space><Key.shift_r>Cat<Key.space><Key.shift_r>Food<Key.space><Key.shift_r>Sensir<Key.backspace>tive<Key.space><Key.shift_r>Skin<Key.space>and<Key.space><Key.shift_r>Stomach<Key.space><Key.shift_r>(3.15<Key.space>lb<Key.shift_r>)<Key.enter>
Screenshot: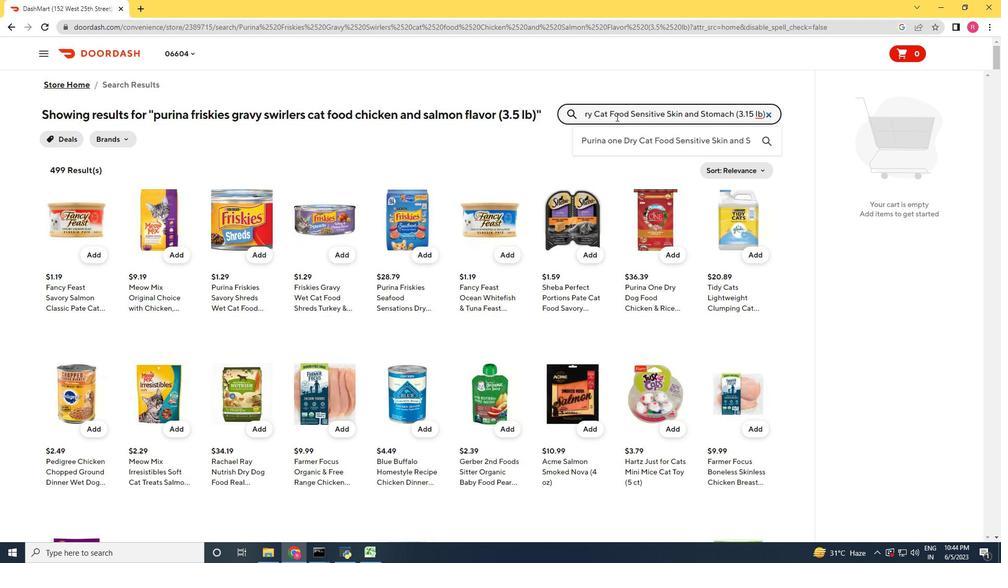 
Action: Mouse moved to (596, 110)
Screenshot: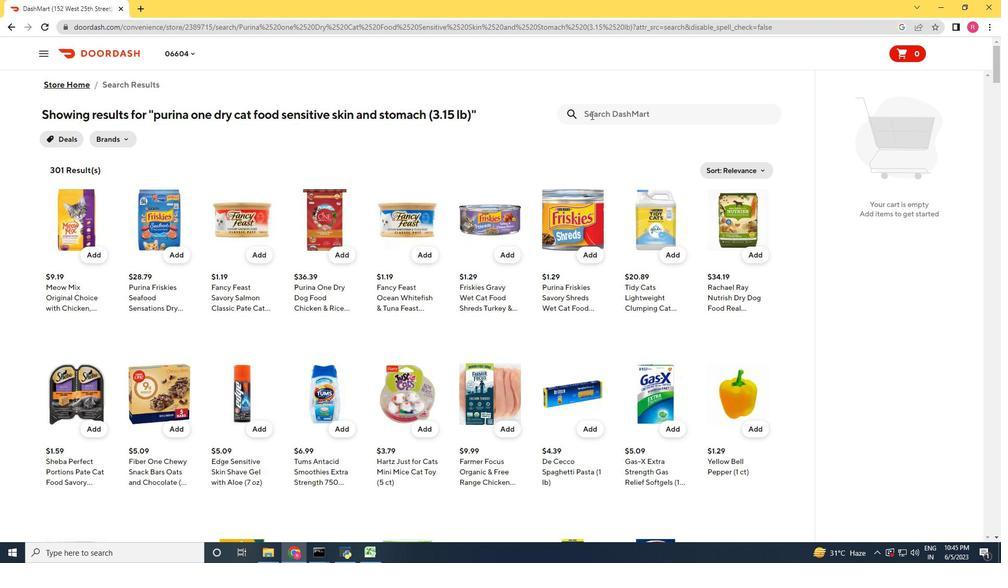 
Action: Mouse pressed left at (596, 110)
Screenshot: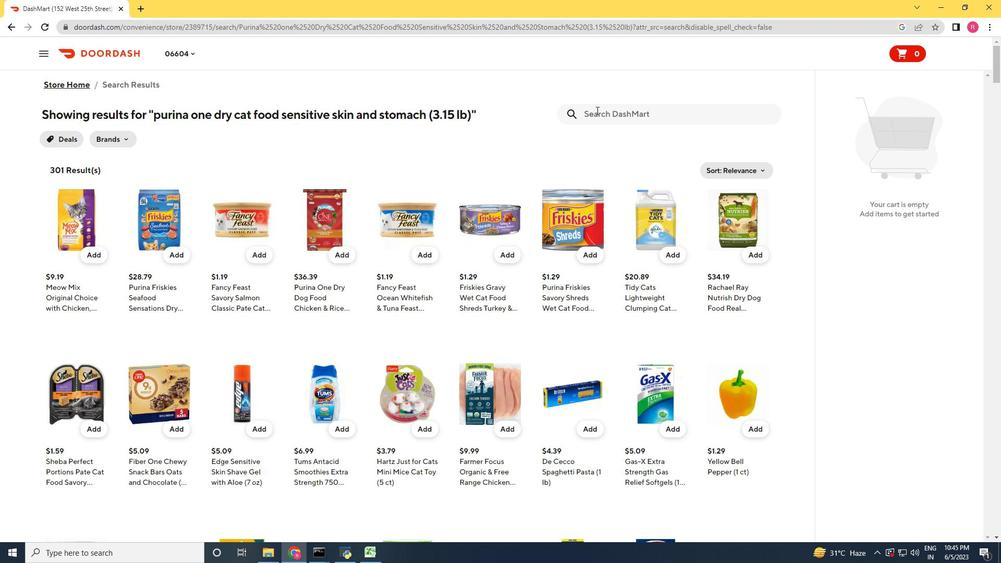 
Action: Key pressed <Key.shift_r>Fancy<Key.space><Key.shift_r><Key.shift_r>Feast<Key.space><Key.shift_r><Key.shift_r>Flaked<Key.space><Key.shift_r>Gourmet<Key.space>cat<Key.space><Key.space><Key.backspace><Key.shift_r>Food<Key.space><Key.shift_r>Sensitive<Key.space><Key.space><Key.shift_r>Skin<Key.space>and<Key.space><Key.shift_r>Stomach<Key.space><Key.backspace><Key.backspace><Key.backspace><Key.backspace><Key.backspace><Key.backspace><Key.backspace><Key.backspace><Key.backspace><Key.backspace><Key.backspace><Key.backspace>and<Key.space><Key.space><Key.shift_r>Stomach<Key.space><Key.shift_r>(3.1<Key.backspace>5lb<Key.shift_r>)<Key.enter>
Screenshot: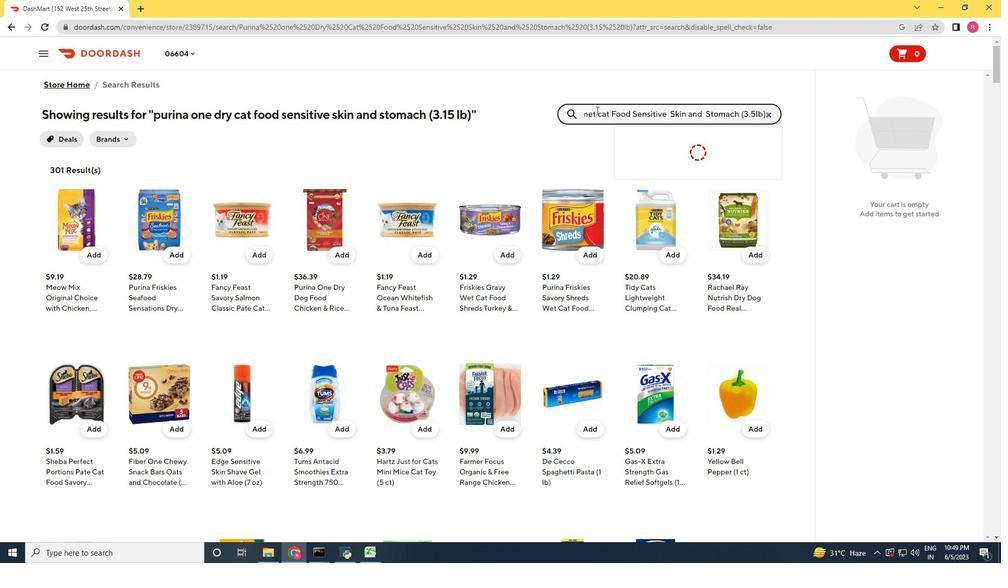 
Action: Mouse moved to (646, 109)
Screenshot: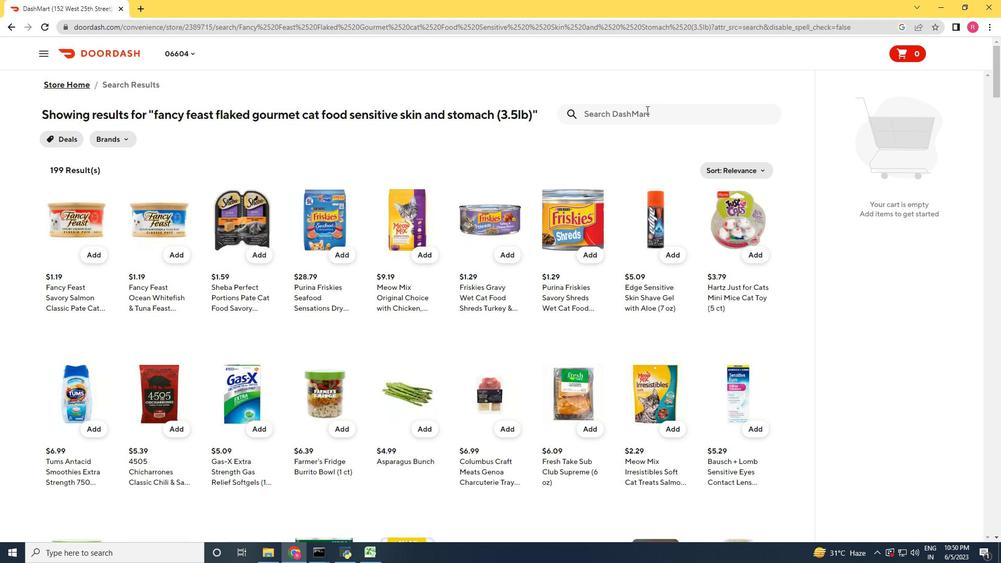 
Action: Mouse pressed left at (646, 109)
Screenshot: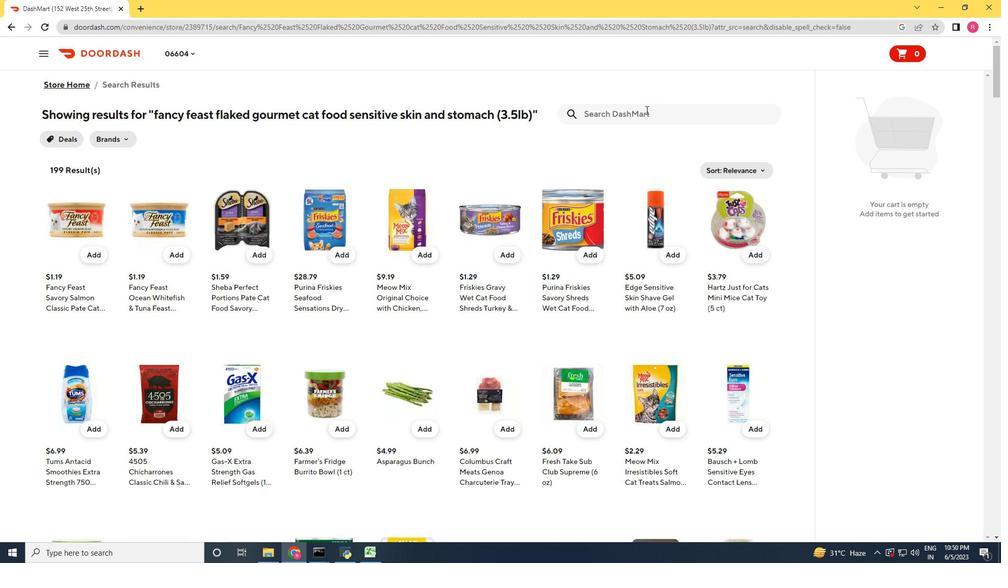 
Action: Mouse moved to (588, 128)
Screenshot: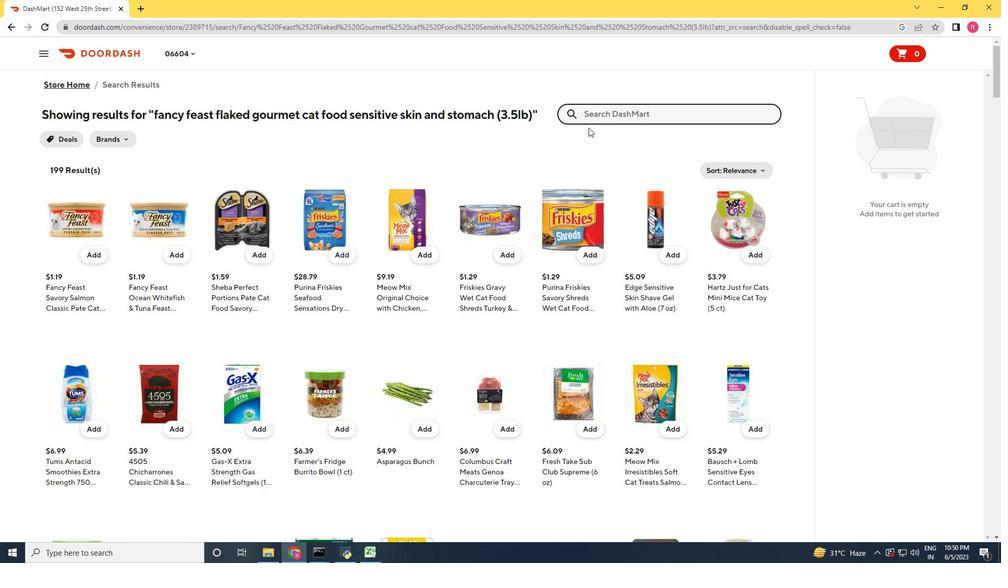
Action: Key pressed <Key.backspace><Key.shift_r>Fancy<Key.space><Key.shift_r>Feast<Key.space><Key.shift_r>Flaked<Key.space><Key.shift_r>H<Key.backspace><Key.shift_r>Gourmet<Key.space><Key.shift_r>Cat<Key.space><Key.shift_r>Food<Key.space><Key.shift_r>Fish<Key.space>and<Key.space><Key.shift_r>Shirmp<Key.space><Key.space><Key.shift_r><Key.shift_r><Key.shift_r><Key.shift_r><Key.shift_r><Key.shift_r><Key.shift_r><Key.shift_r><Key.shift_r><Key.shift_r><Key.shift_r><Key.shift_r><Key.shift_r><Key.shift_r>Feast<Key.space><Key.shift_r><Key.shift_r>(3<Key.space>oz<Key.shift_r>)<Key.enter>
Screenshot: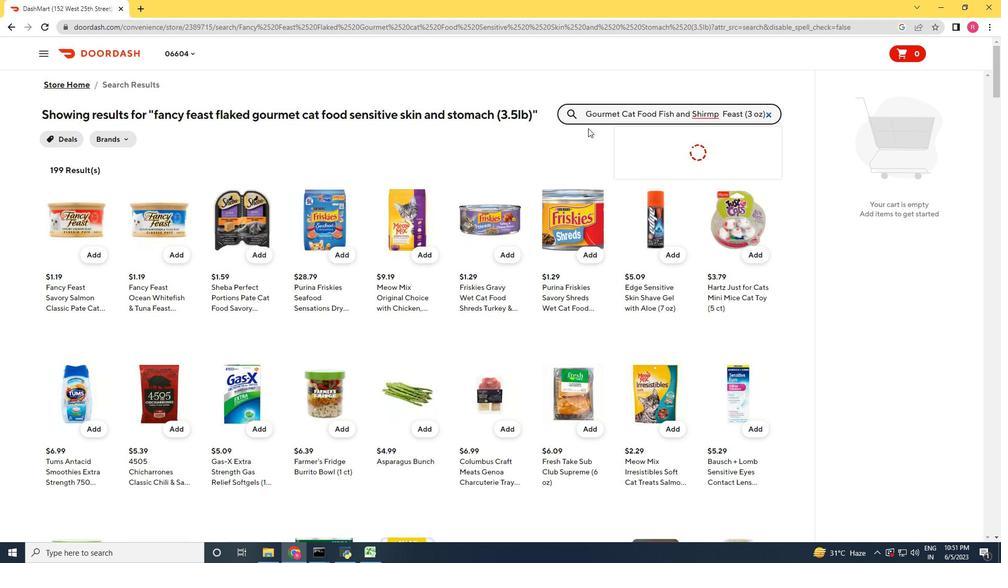 
Action: Mouse moved to (107, 288)
Screenshot: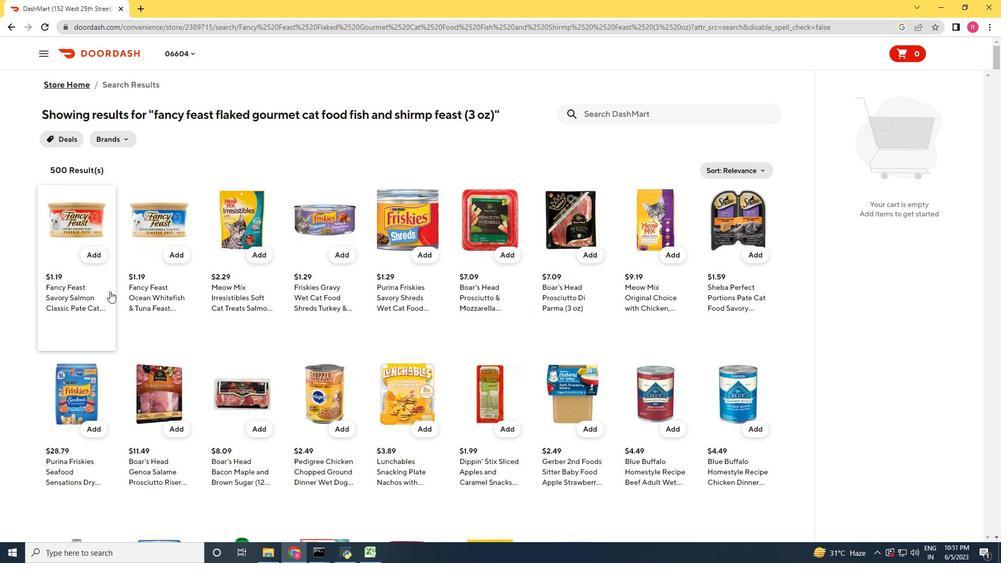 
Action: Mouse pressed left at (107, 288)
Screenshot: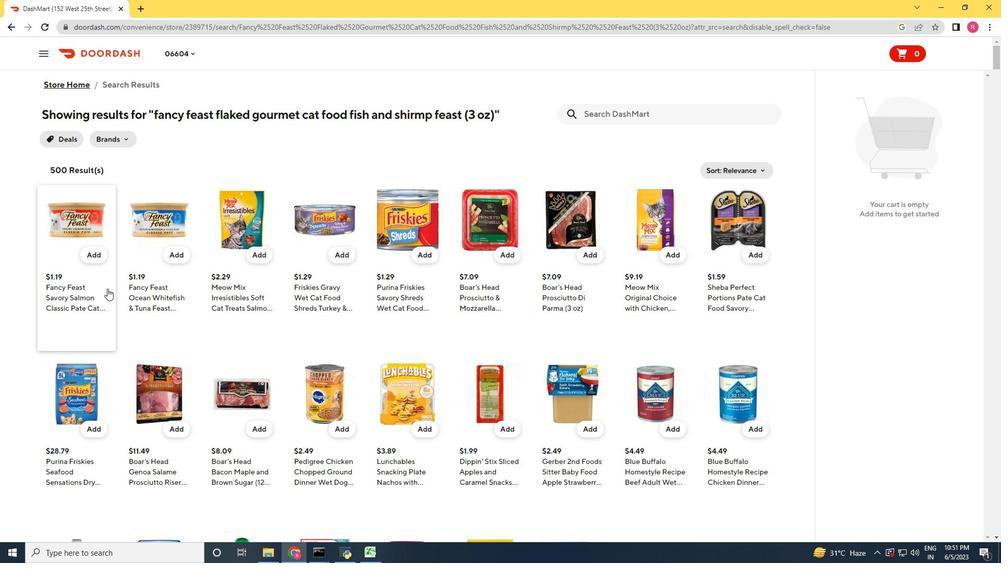 
Action: Mouse moved to (248, 57)
Screenshot: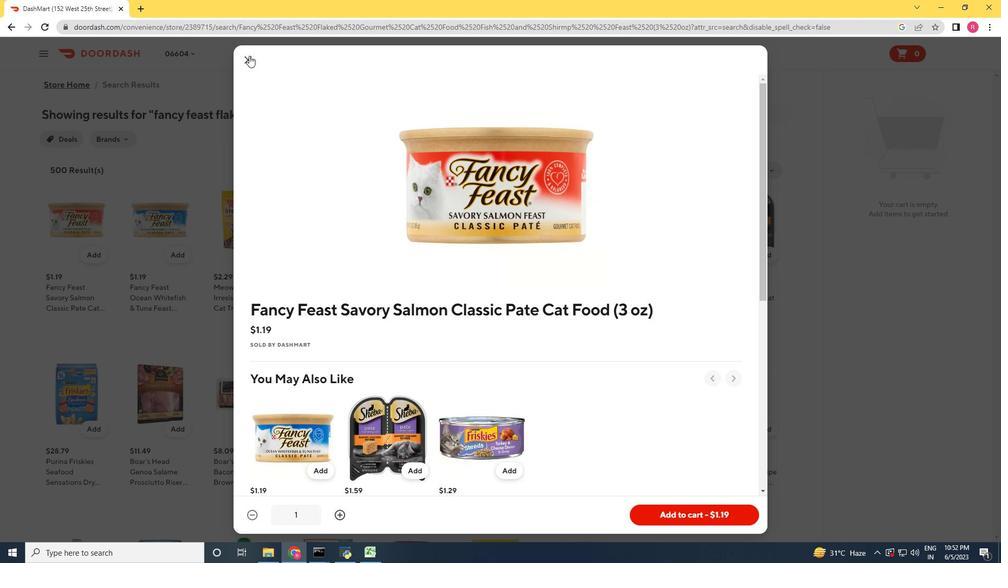
Action: Mouse pressed left at (248, 57)
Screenshot: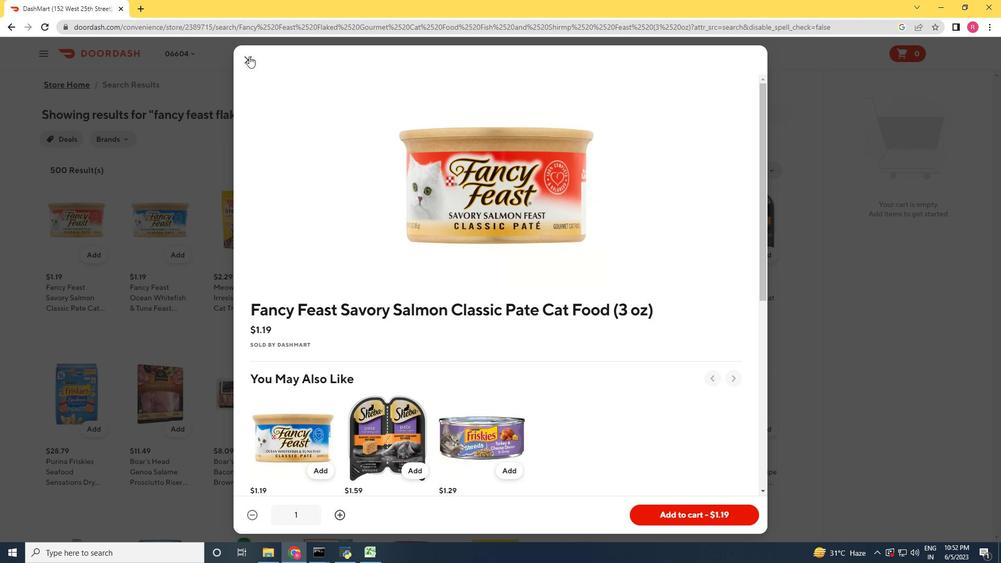 
Action: Mouse moved to (590, 113)
Screenshot: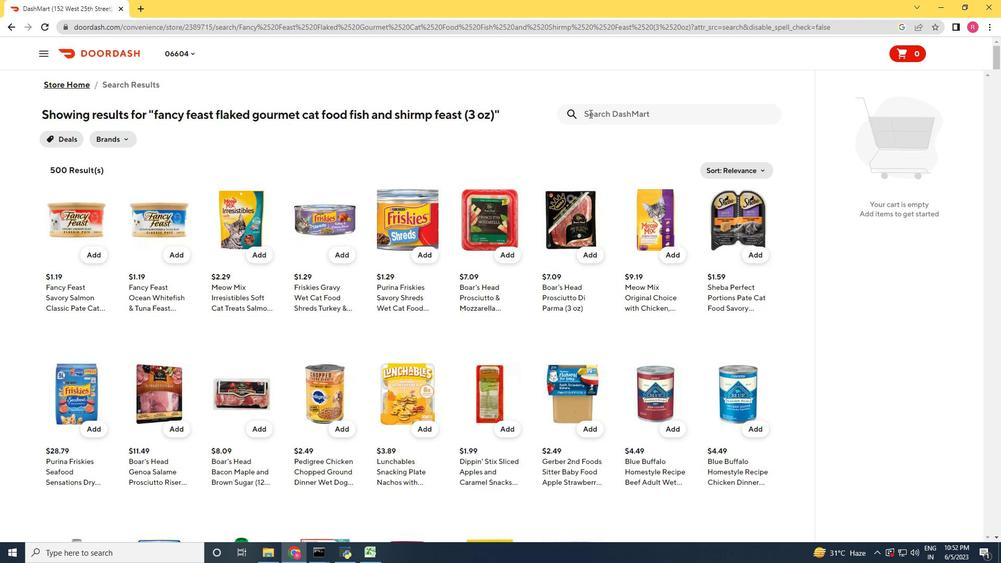 
Action: Mouse pressed left at (590, 113)
Screenshot: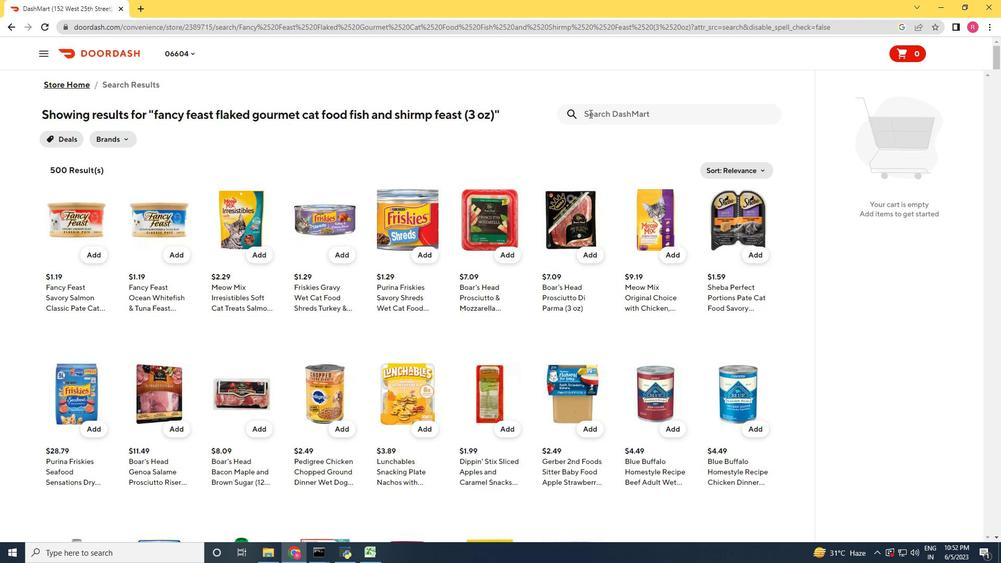 
Action: Mouse moved to (588, 113)
Screenshot: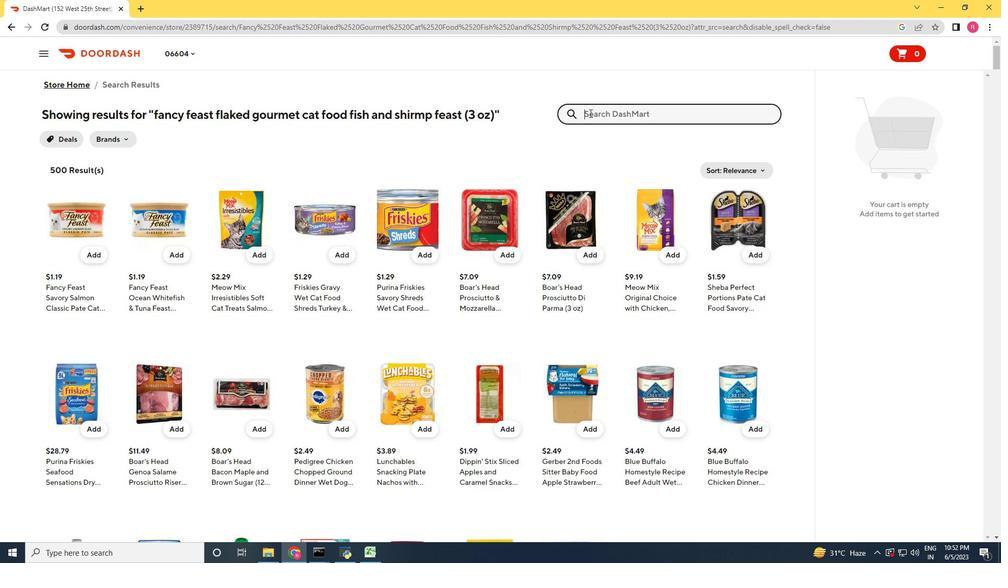 
Action: Key pressed <Key.shift_r>Charmin<Key.space><Key.shift_r><Key.shift_r><Key.shift_r><Key.shift_r><Key.shift_r><Key.shift_r><Key.shift_r><Key.shift_r><Key.shift_r><Key.shift_r><Key.shift_r><Key.shift_r><Key.shift_r><Key.shift_r><Key.shift_r><Key.shift_r><Key.shift_r>Ul<Key.backspace>ltra<Key.space><Key.shift_r>Soft<Key.space>2-ply<Key.space>244<Key.space><Key.shift_r>Sheets<Key.space>per<Key.space><Key.shift_r>Roll<Key.space><Key.shift_r>Toilet<Key.space><Key.shift_r>Paper<Key.space><Key.shift_r>(4ct<Key.shift_r><Key.shift_r><Key.shift_r><Key.shift_r><Key.shift_r>)<Key.enter>
Screenshot: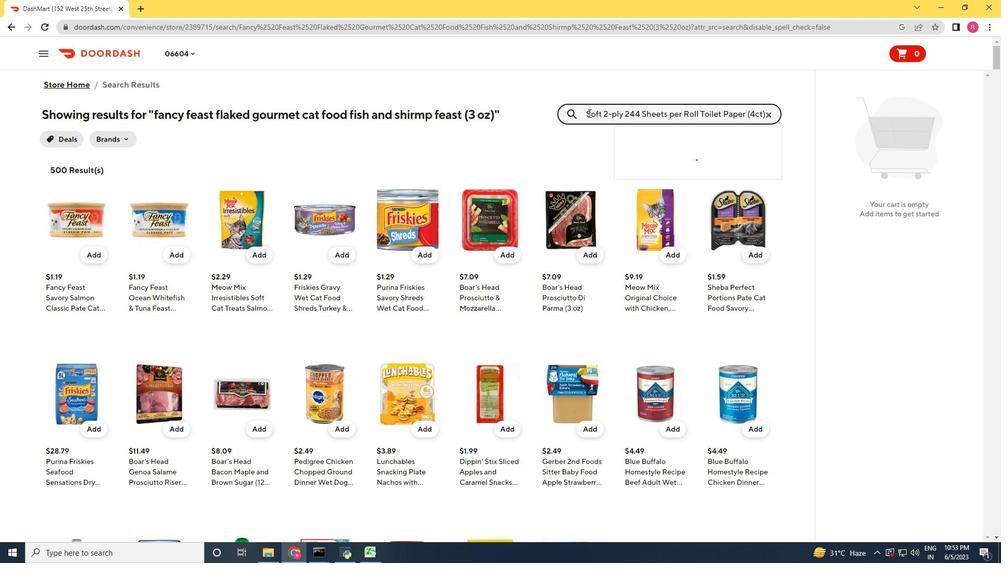 
Action: Mouse moved to (639, 111)
Screenshot: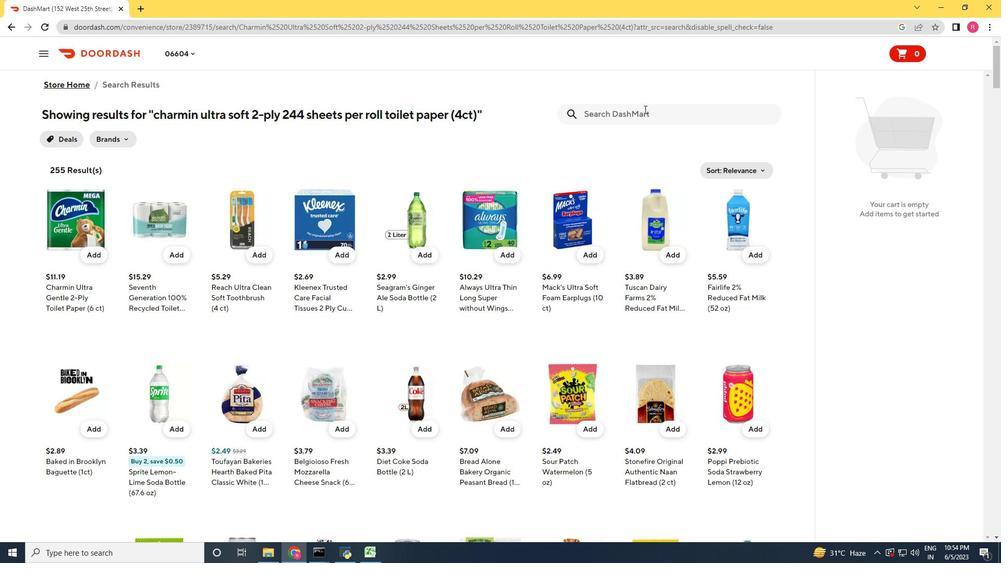 
Action: Mouse pressed left at (639, 111)
Screenshot: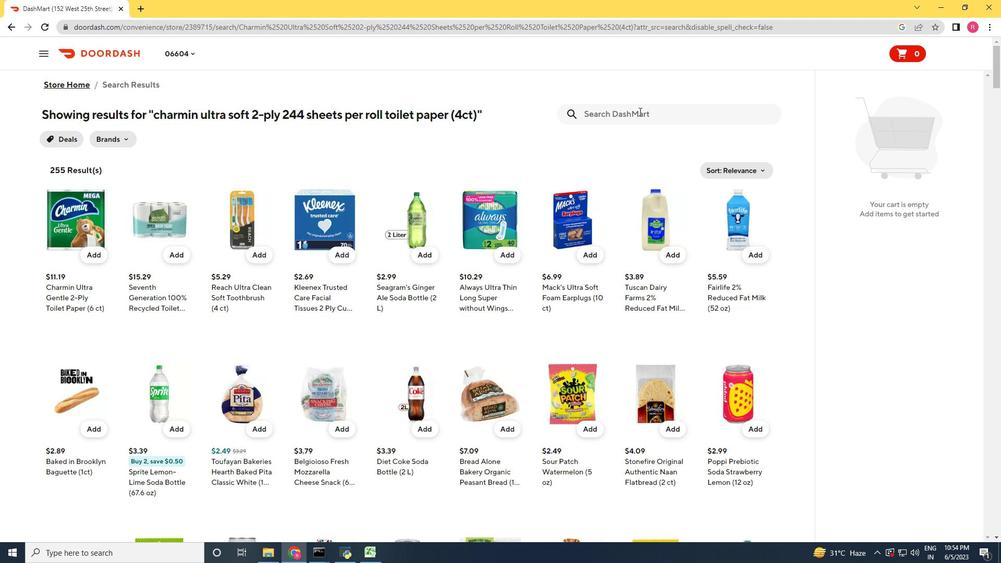 
Action: Key pressed <Key.shift_r>Quilted<Key.space><Key.shift_r>Northern<Key.space><Key.shift_r><Key.shift_r>U<Key.shift_r>ltra<Key.space>soft<Key.space>and<Key.space><Key.shift_r>Strong<Key.space><Key.shift_r>Toilet<Key.space><Key.shift_r>Paper<Key.shift_r>)<Key.backspace><Key.shift_r>(6<Key.space>ct<Key.space><Key.shift_r>)<Key.enter>
Screenshot: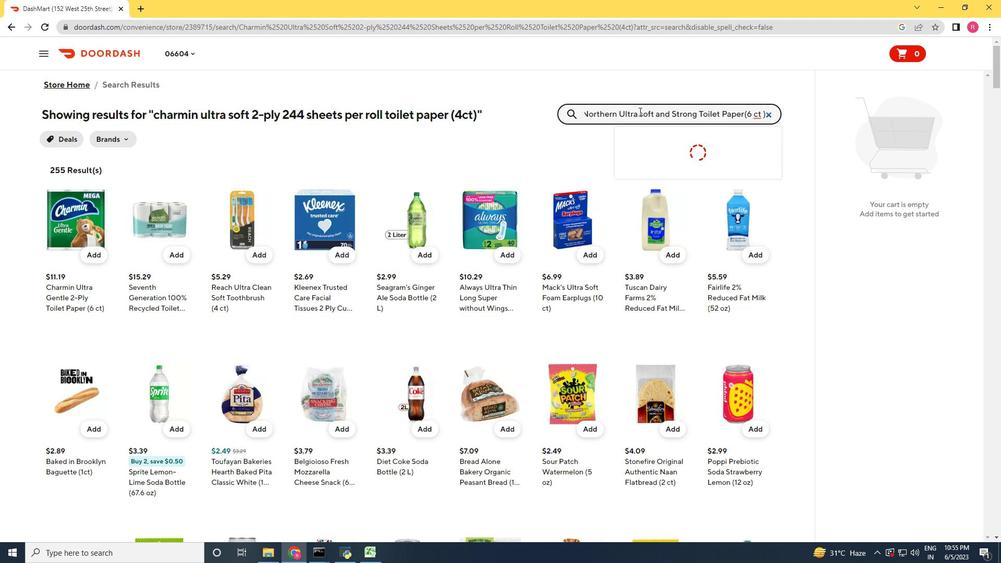 
Action: Mouse moved to (776, 232)
Screenshot: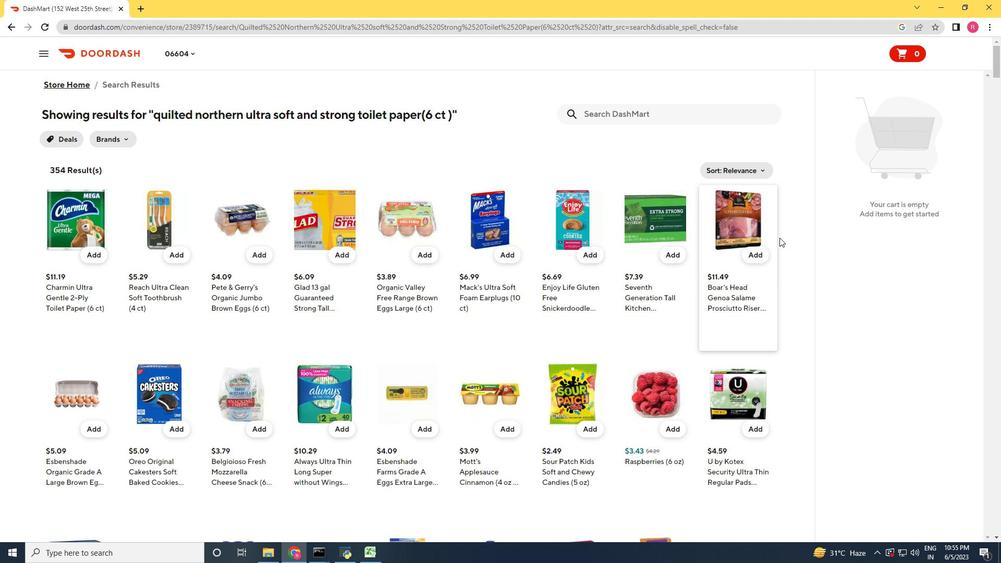 
